 Task: Search one way flight ticket for 4 adults, 2 children, 2 infants in seat and 1 infant on lap in premium economy from Yuma: Yuma International Airport/mcas Yuma to Fort Wayne: Fort Wayne International Airport on 5-4-2023. Choice of flights is Westjet. Number of bags: 2 checked bags. Price is upto 94000. Outbound departure time preference is 18:15.
Action: Mouse moved to (341, 288)
Screenshot: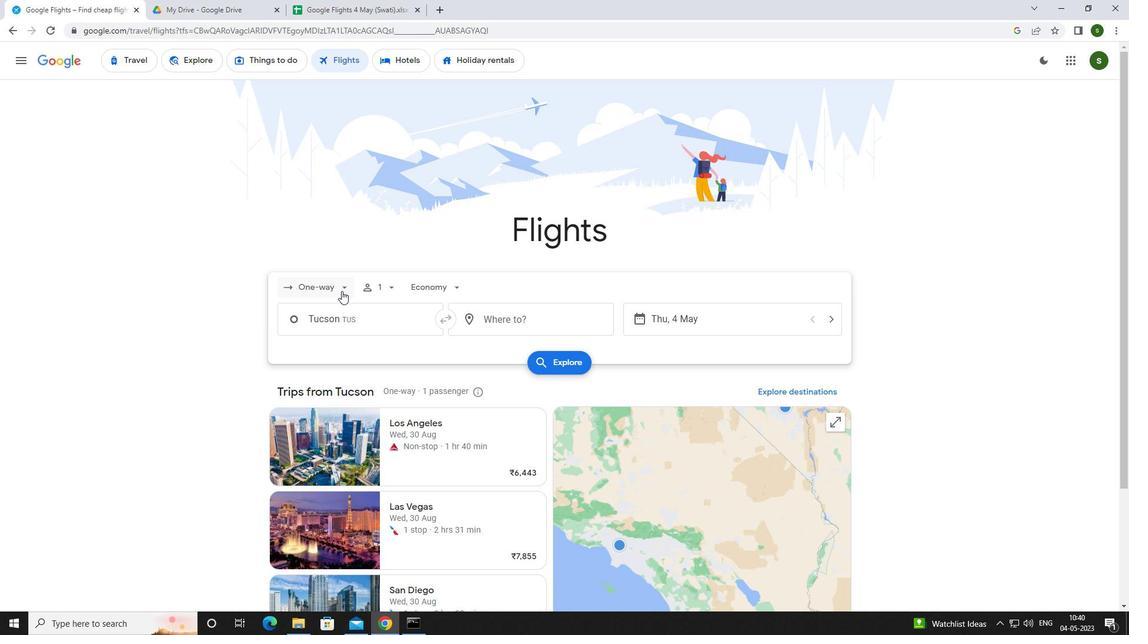 
Action: Mouse pressed left at (341, 288)
Screenshot: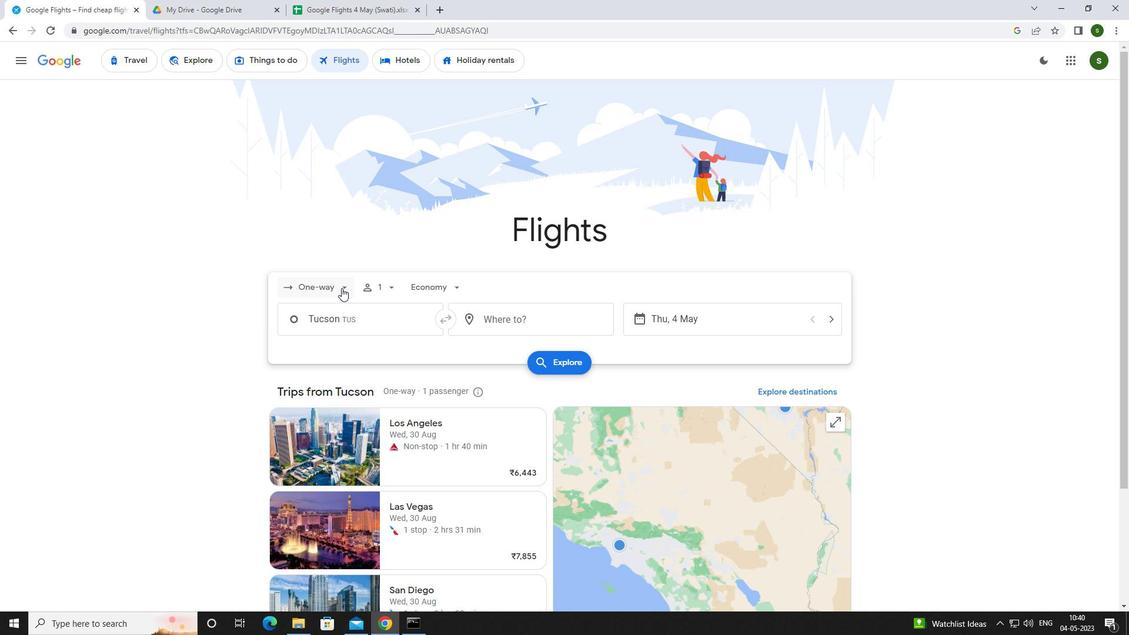 
Action: Mouse moved to (328, 335)
Screenshot: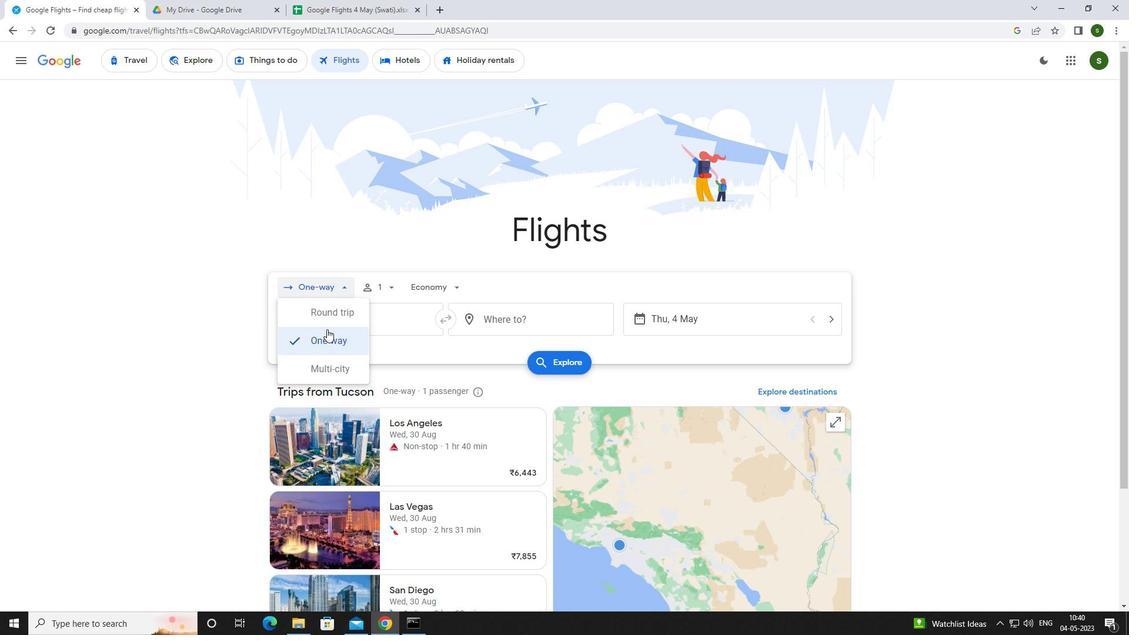 
Action: Mouse pressed left at (328, 335)
Screenshot: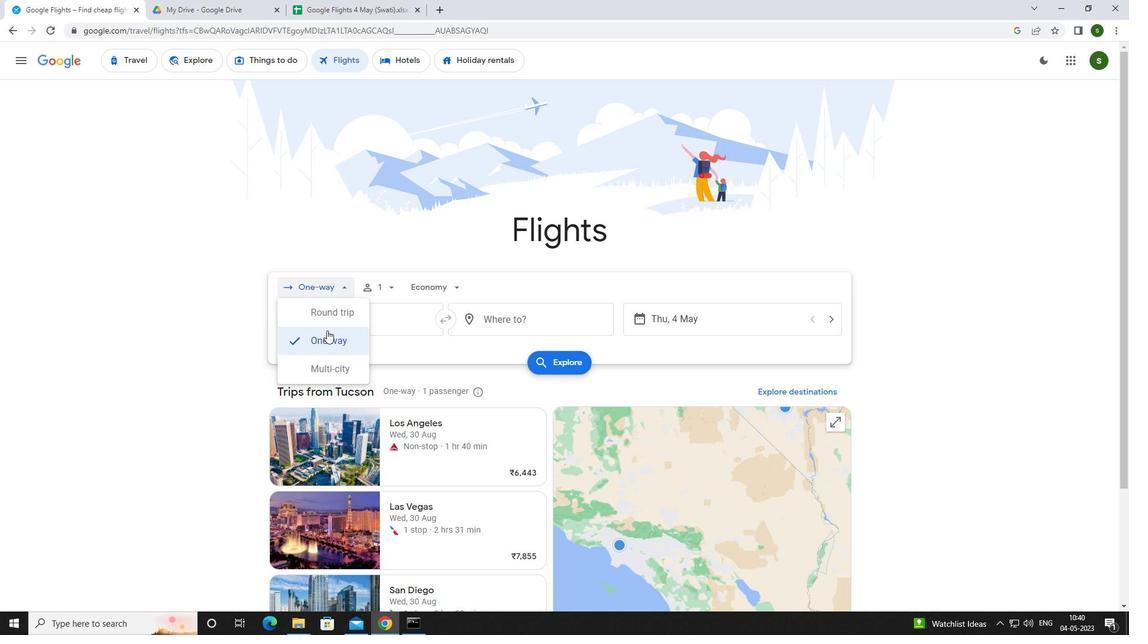 
Action: Mouse moved to (384, 286)
Screenshot: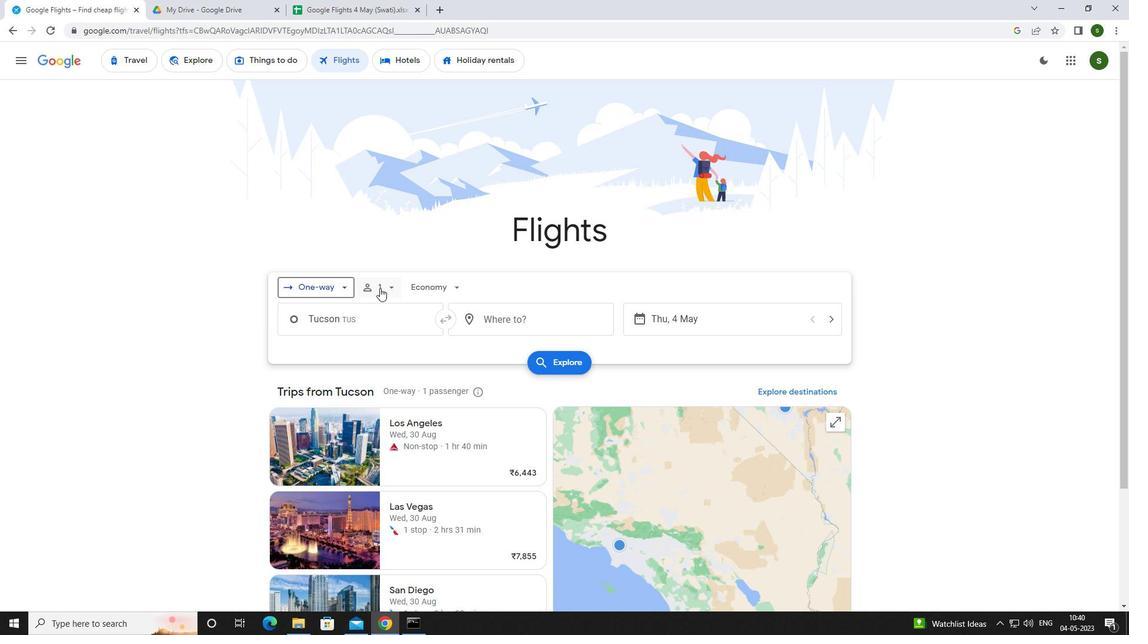 
Action: Mouse pressed left at (384, 286)
Screenshot: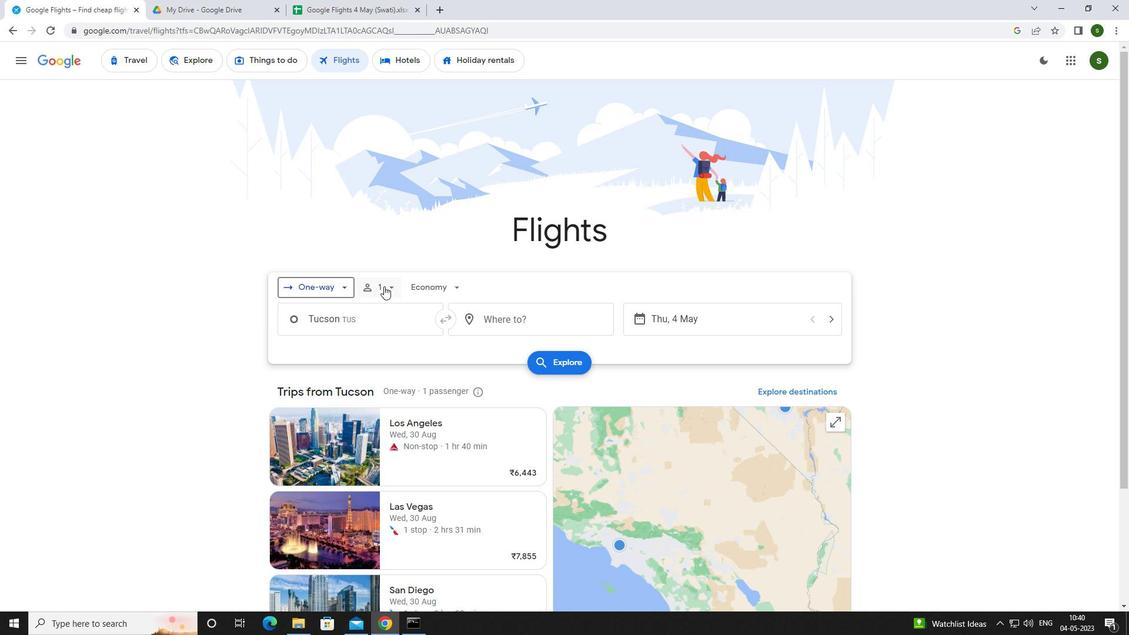 
Action: Mouse moved to (481, 321)
Screenshot: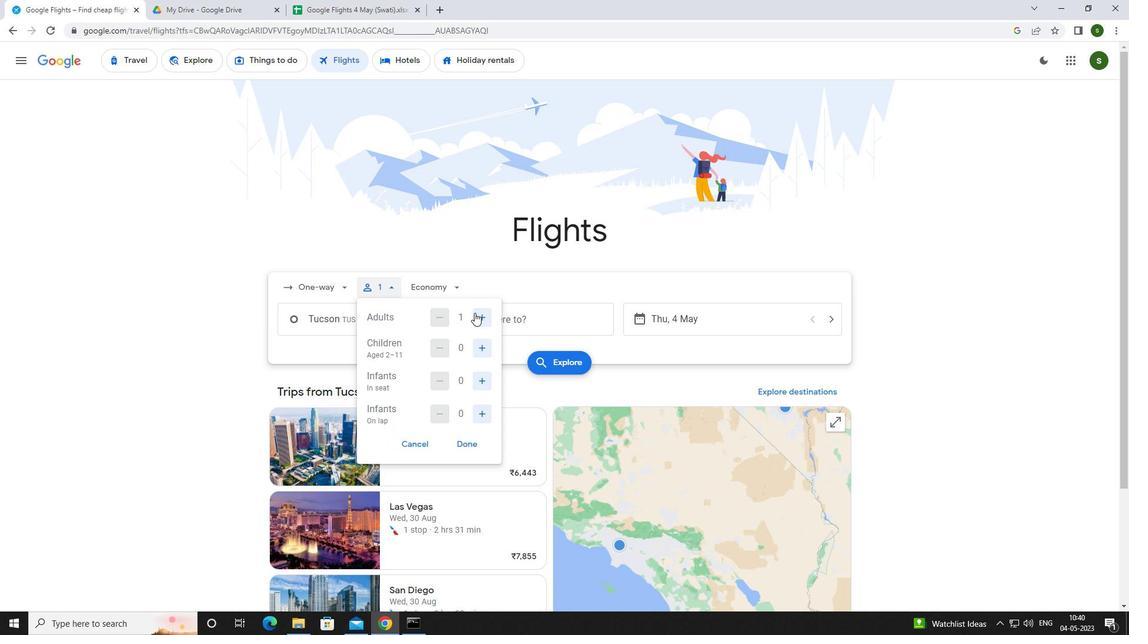 
Action: Mouse pressed left at (481, 321)
Screenshot: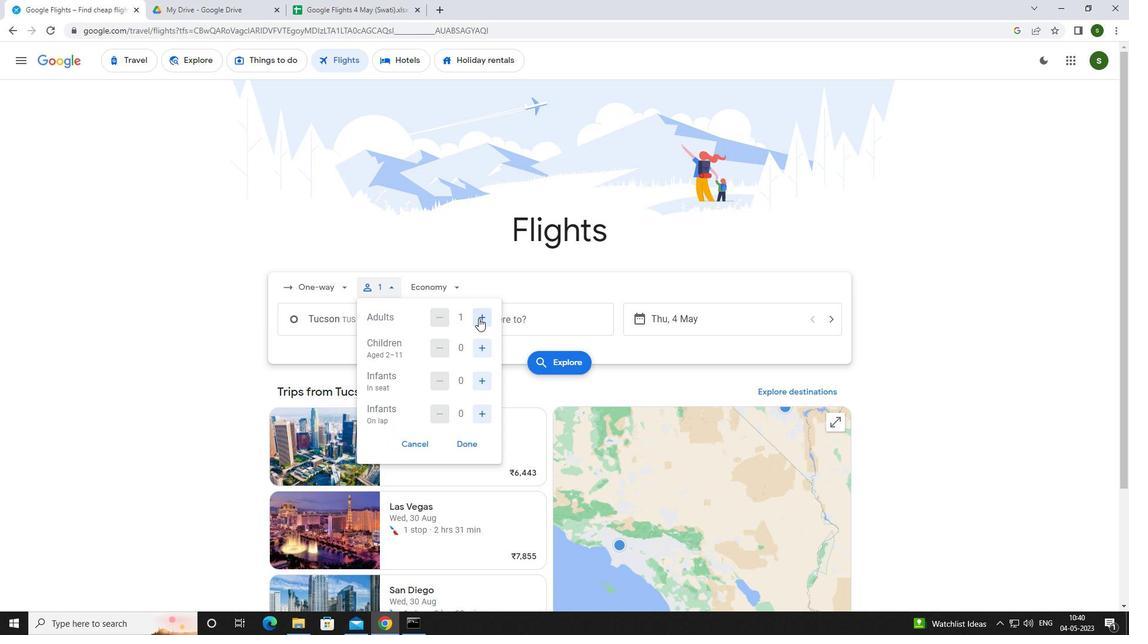 
Action: Mouse pressed left at (481, 321)
Screenshot: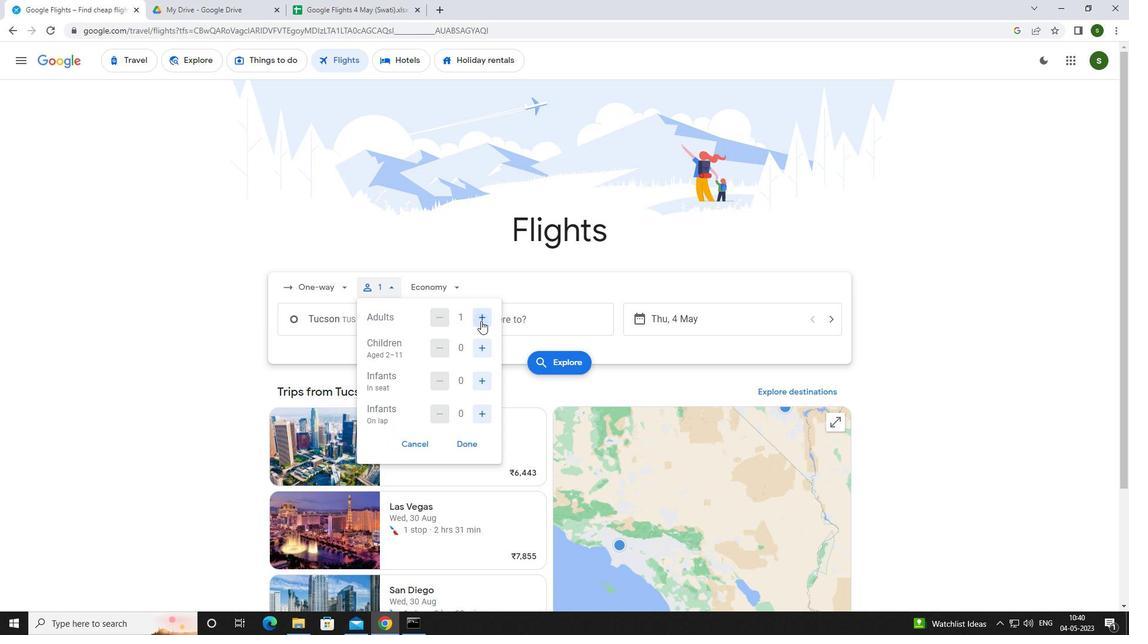 
Action: Mouse pressed left at (481, 321)
Screenshot: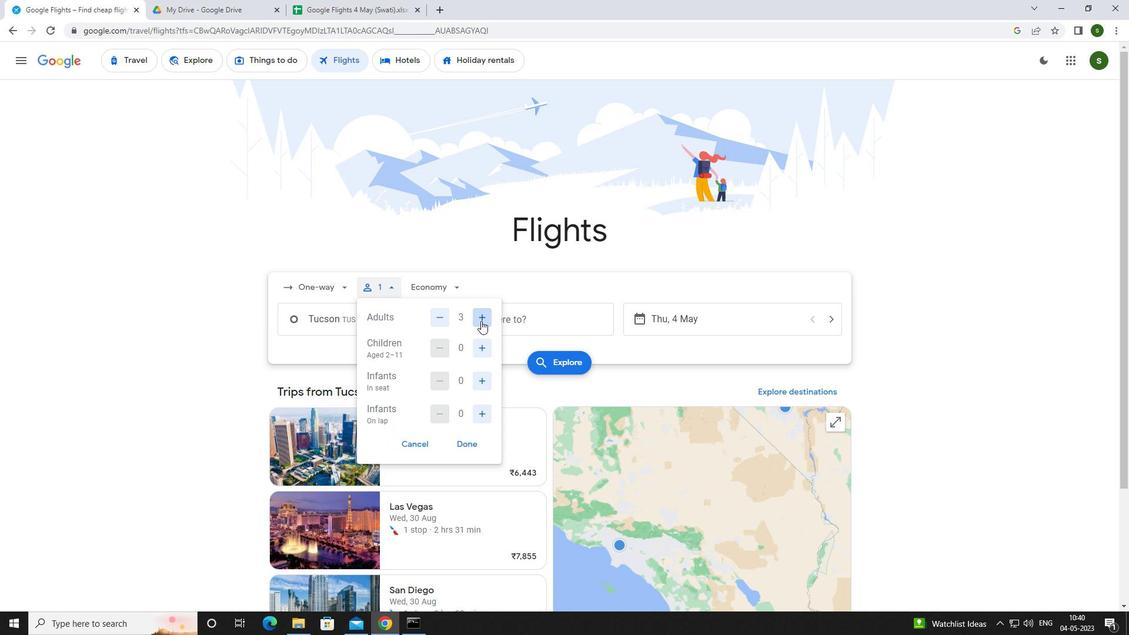 
Action: Mouse moved to (481, 338)
Screenshot: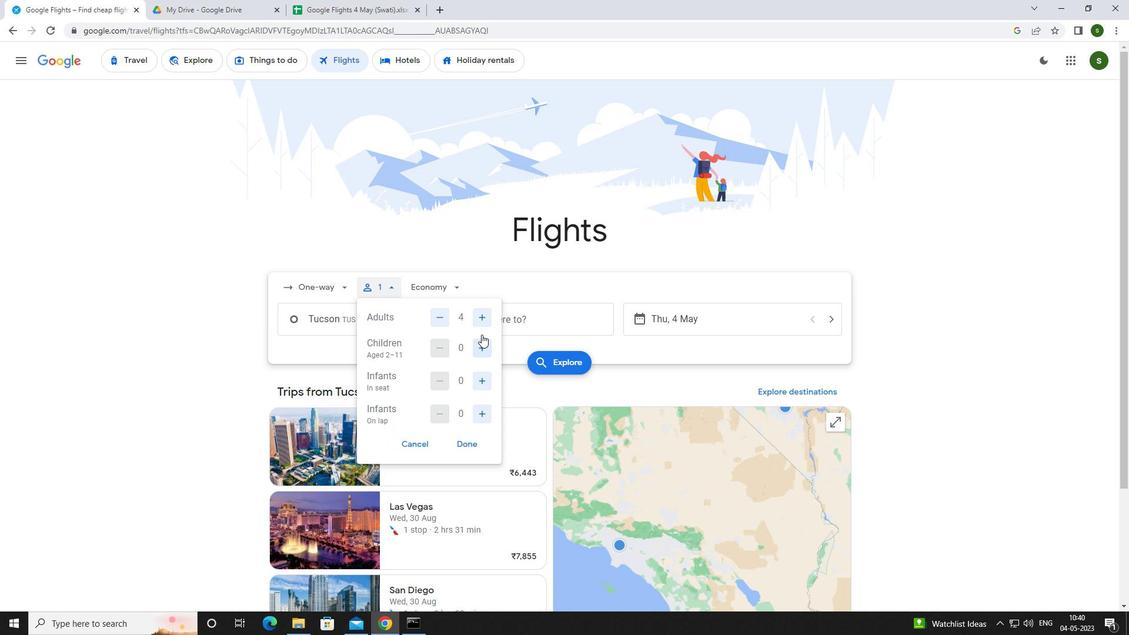 
Action: Mouse pressed left at (481, 338)
Screenshot: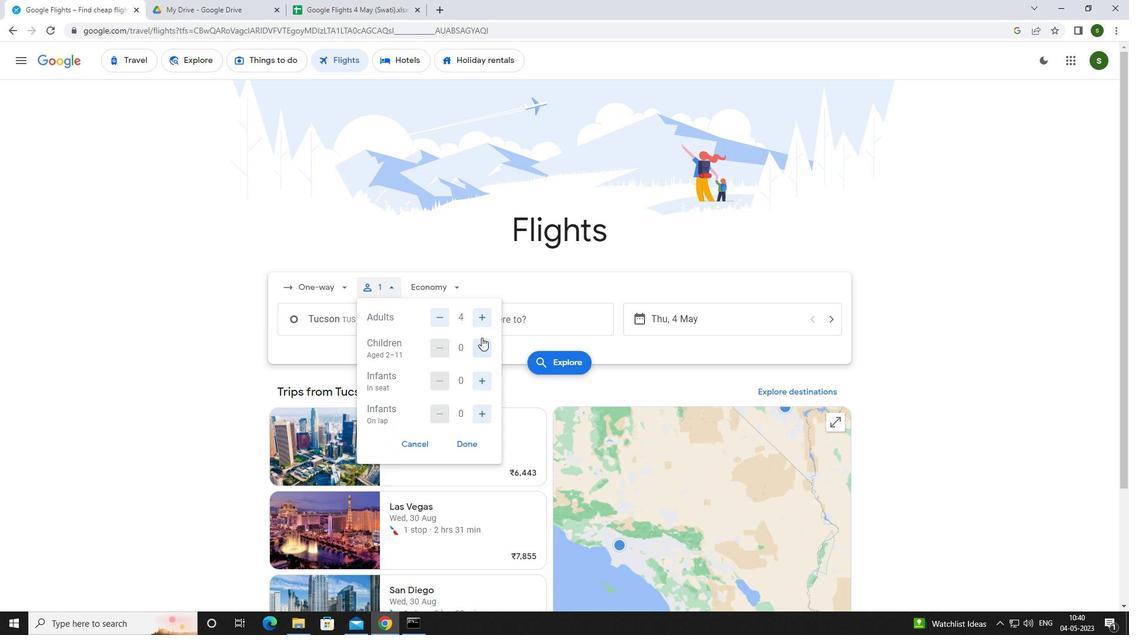 
Action: Mouse pressed left at (481, 338)
Screenshot: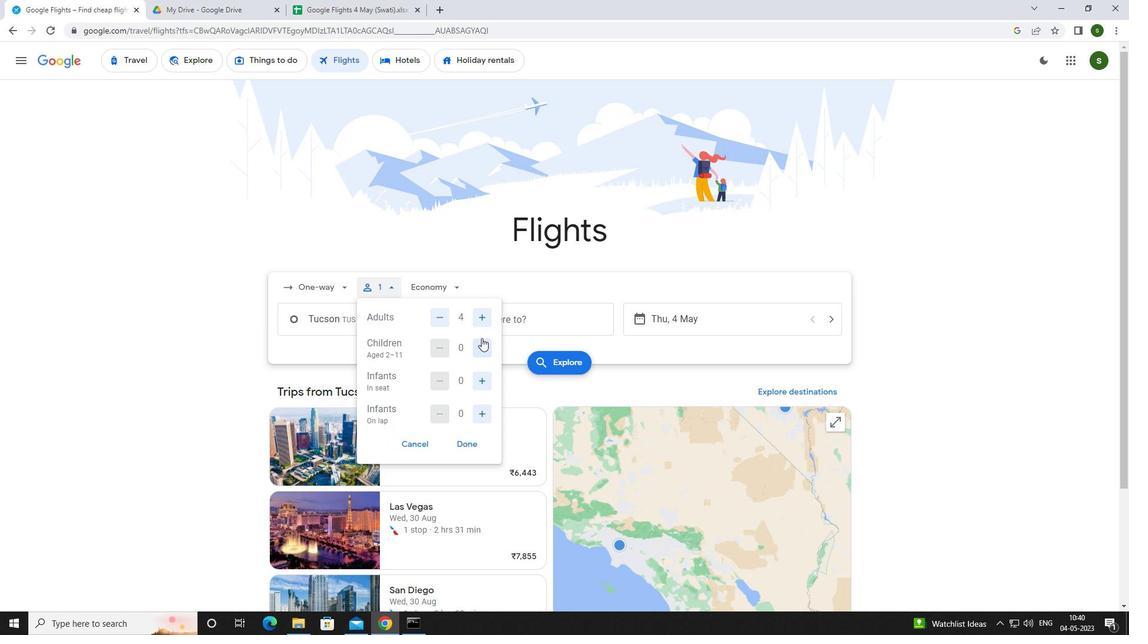 
Action: Mouse moved to (483, 379)
Screenshot: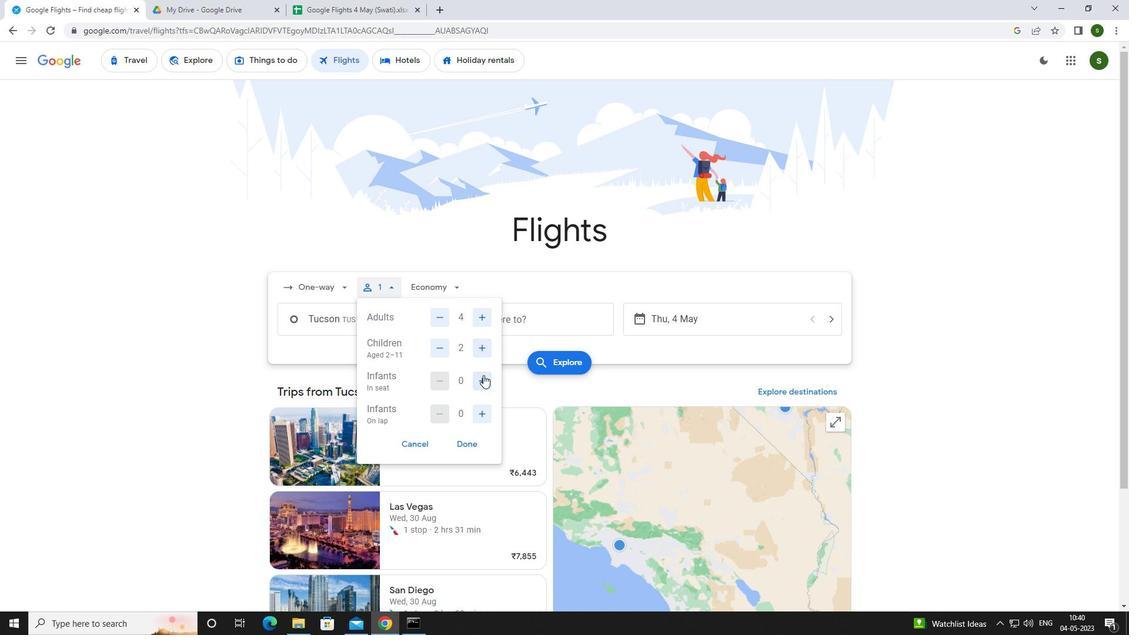 
Action: Mouse pressed left at (483, 379)
Screenshot: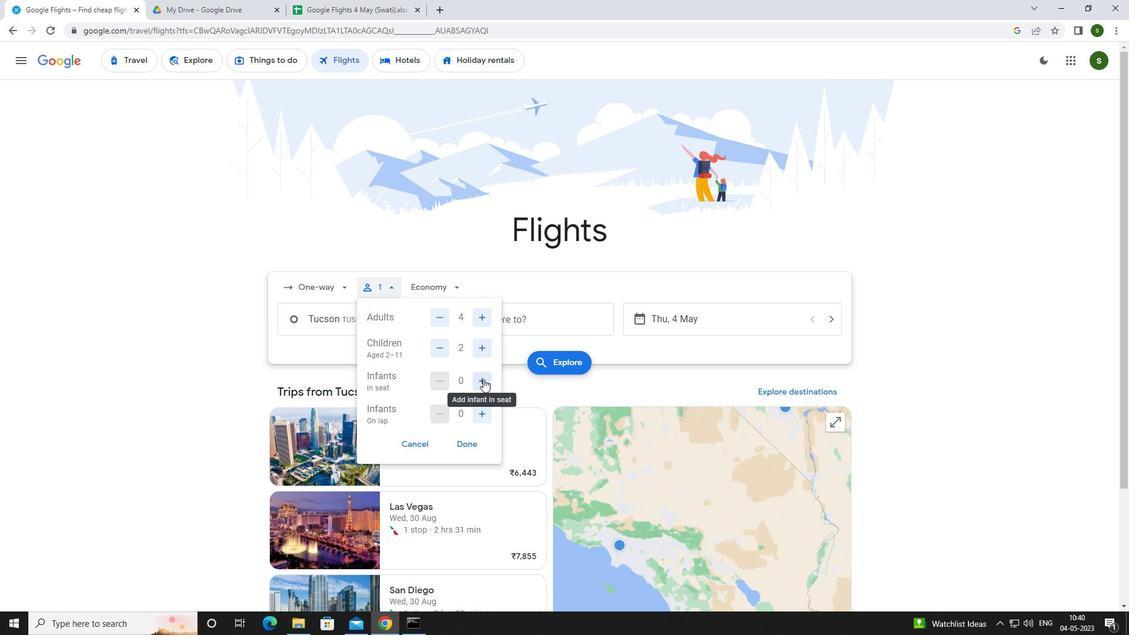 
Action: Mouse pressed left at (483, 379)
Screenshot: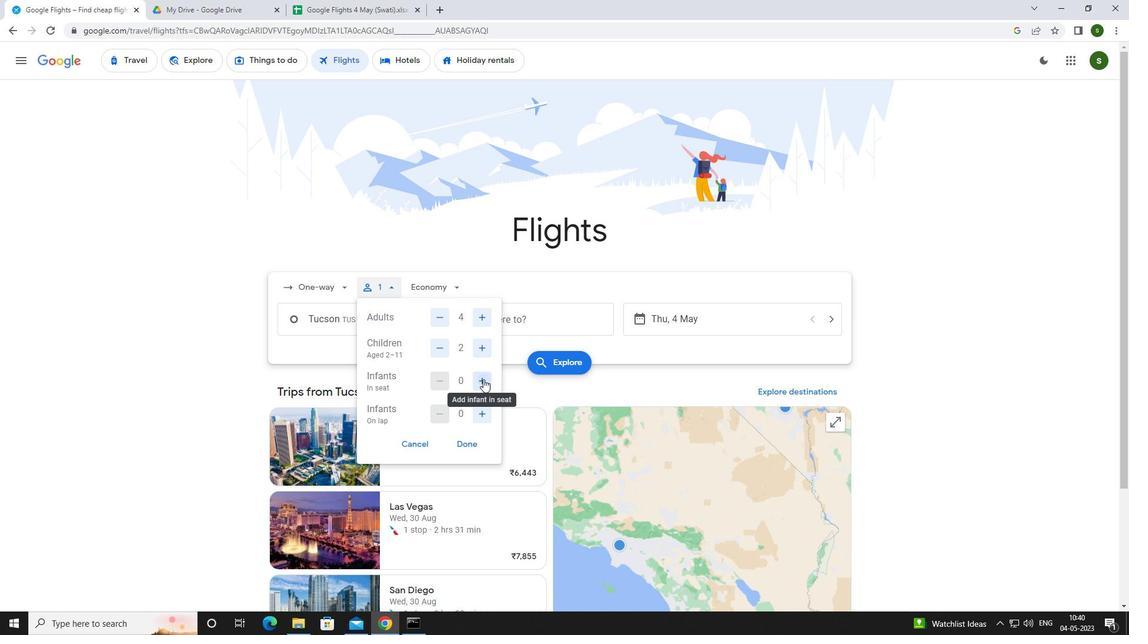 
Action: Mouse moved to (483, 420)
Screenshot: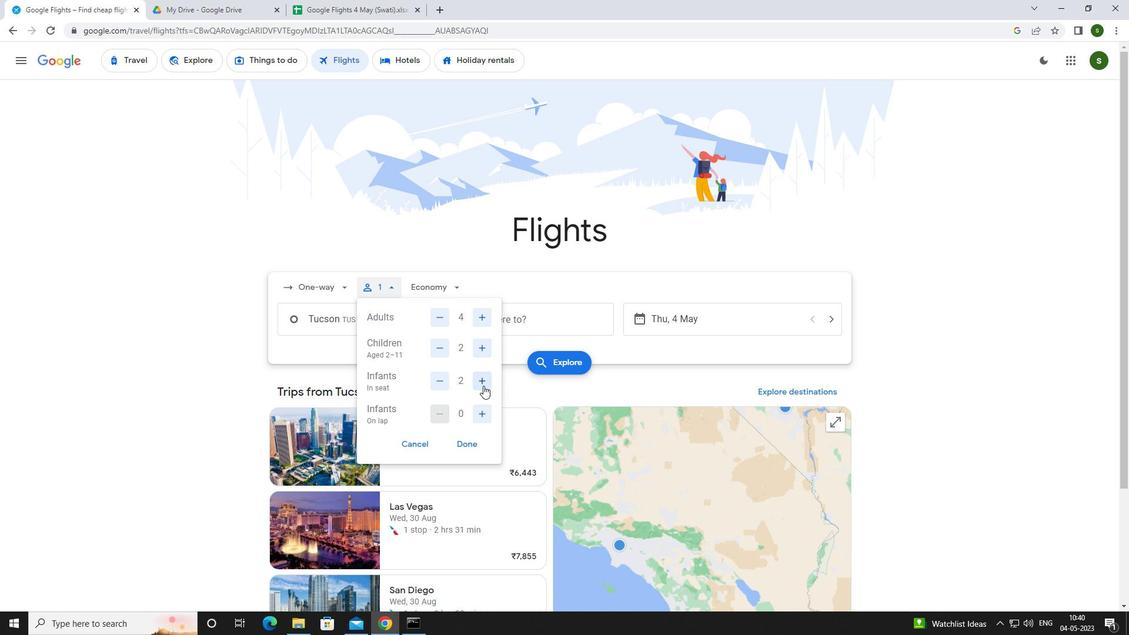 
Action: Mouse pressed left at (483, 420)
Screenshot: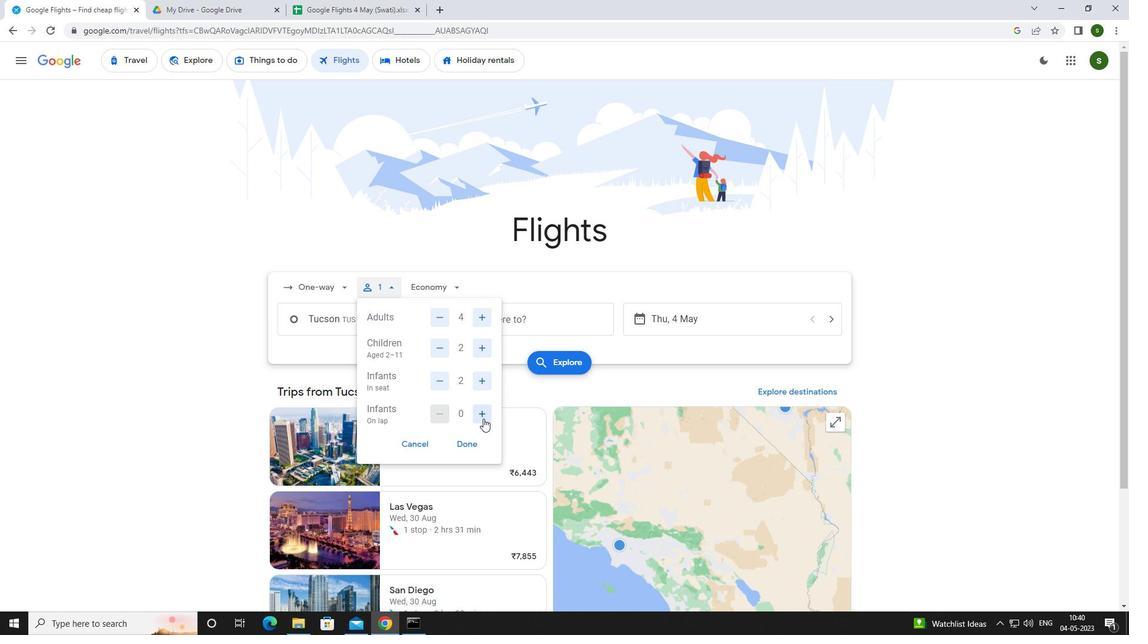 
Action: Mouse moved to (442, 284)
Screenshot: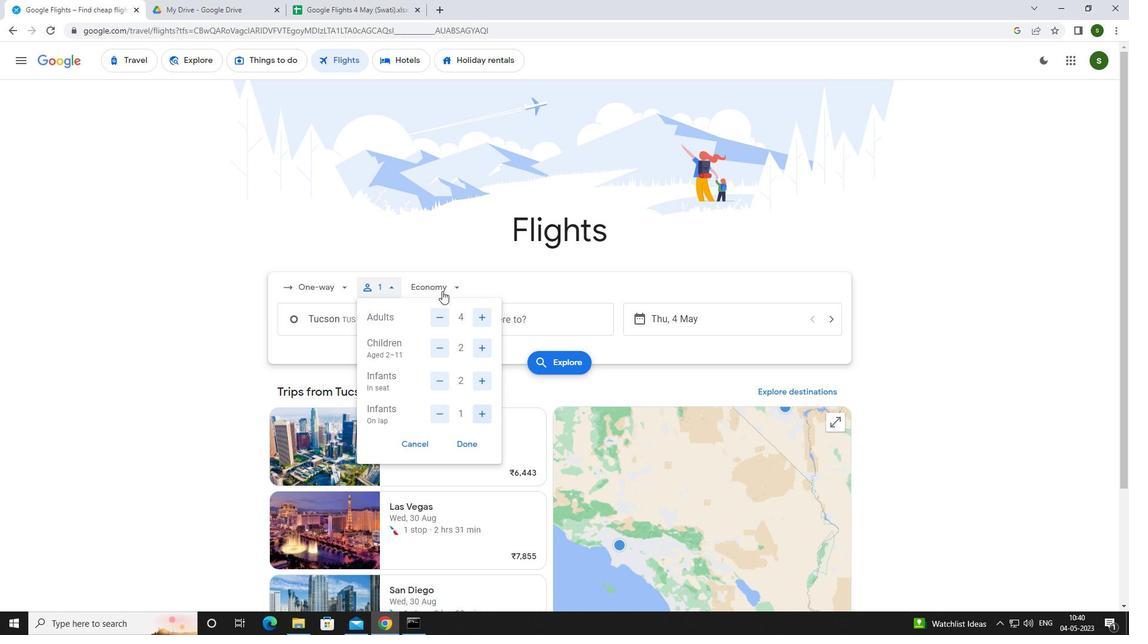 
Action: Mouse pressed left at (442, 284)
Screenshot: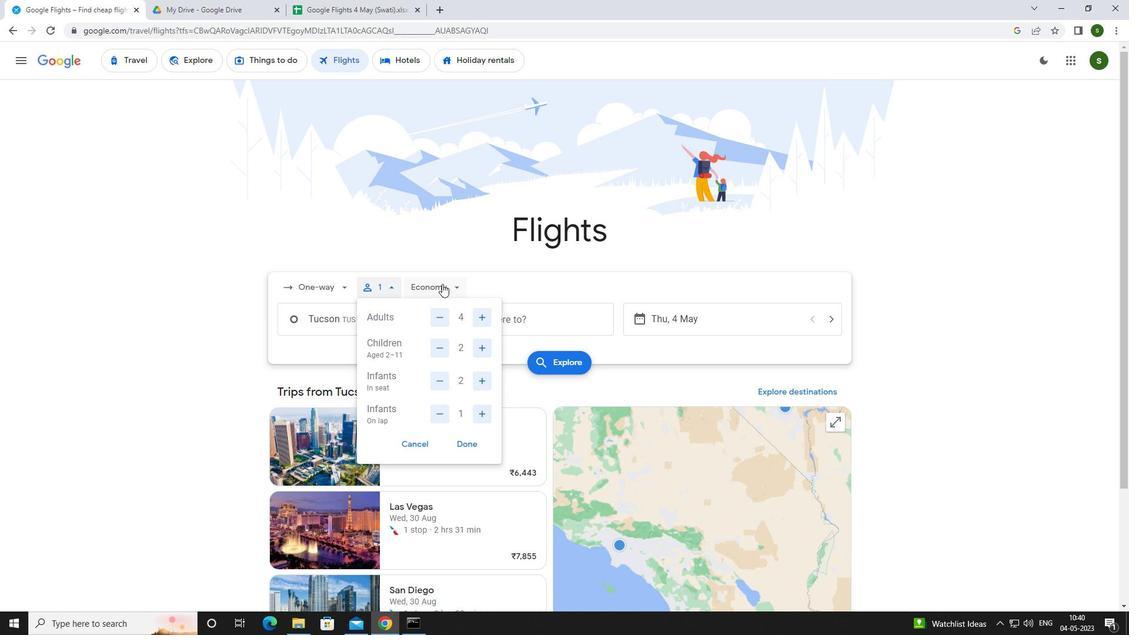 
Action: Mouse moved to (457, 336)
Screenshot: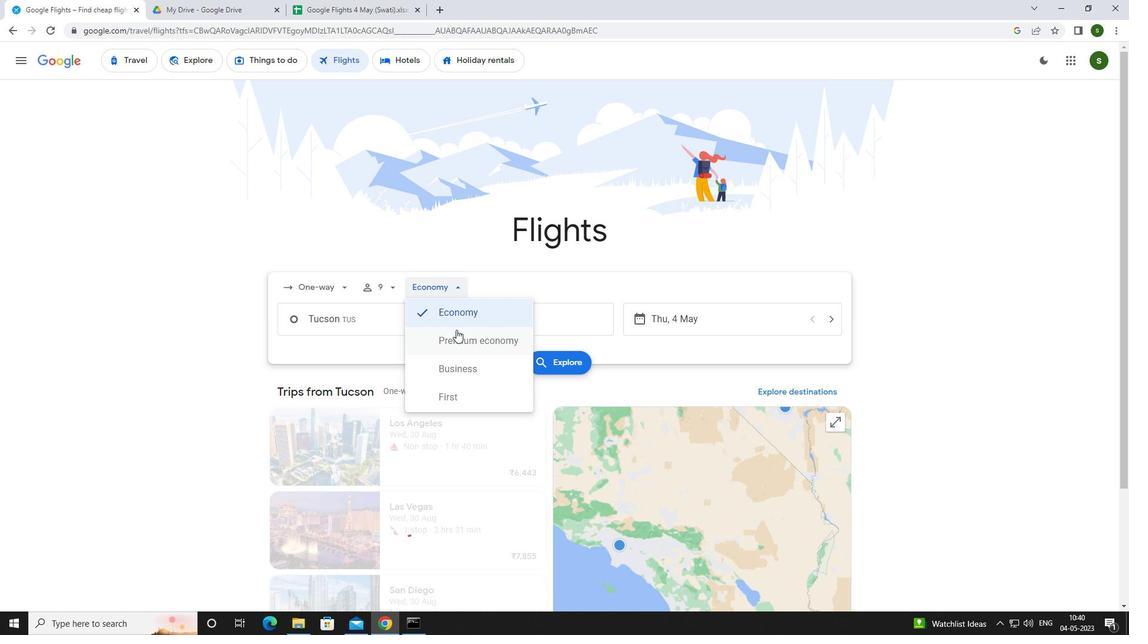 
Action: Mouse pressed left at (457, 336)
Screenshot: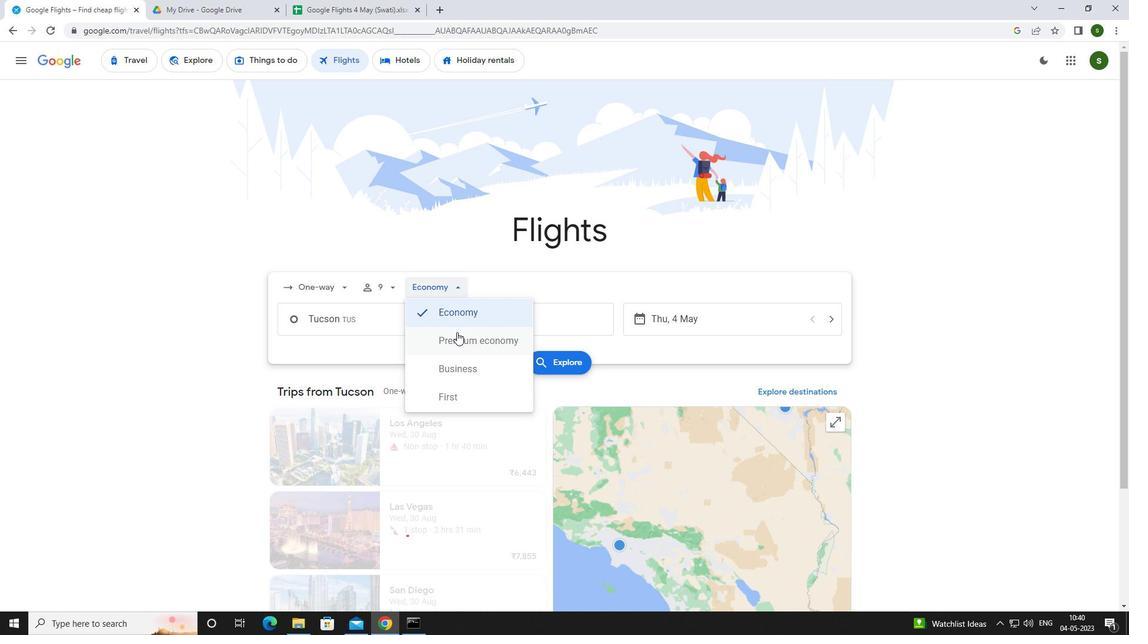 
Action: Mouse moved to (400, 310)
Screenshot: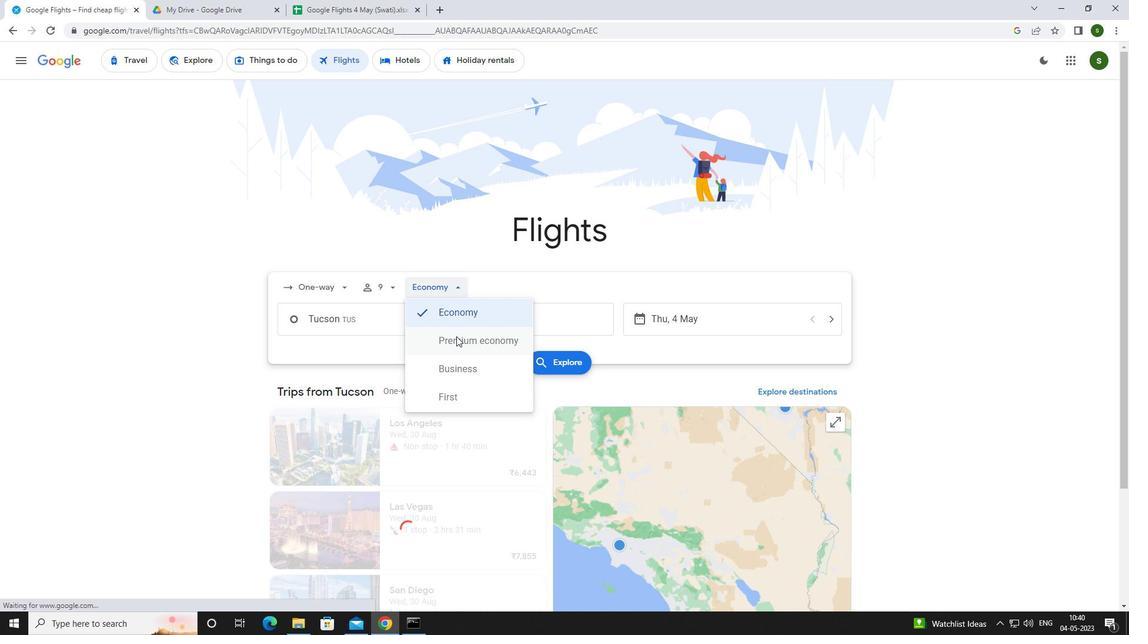 
Action: Mouse pressed left at (400, 310)
Screenshot: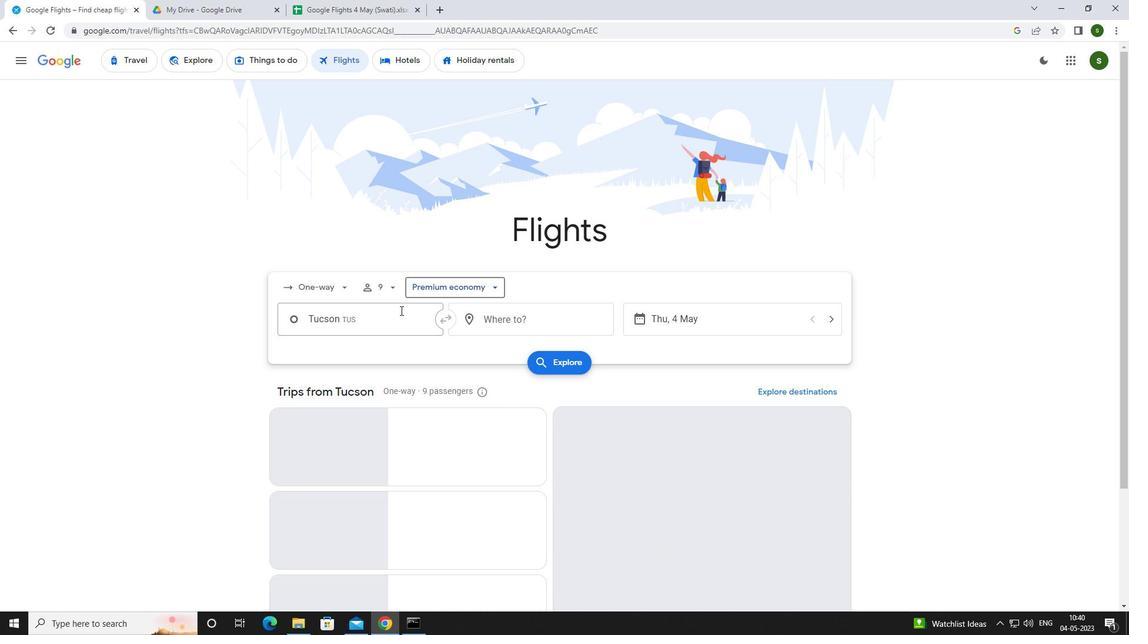 
Action: Key pressed <Key.caps_lock>y<Key.caps_lock>uma<Key.space>
Screenshot: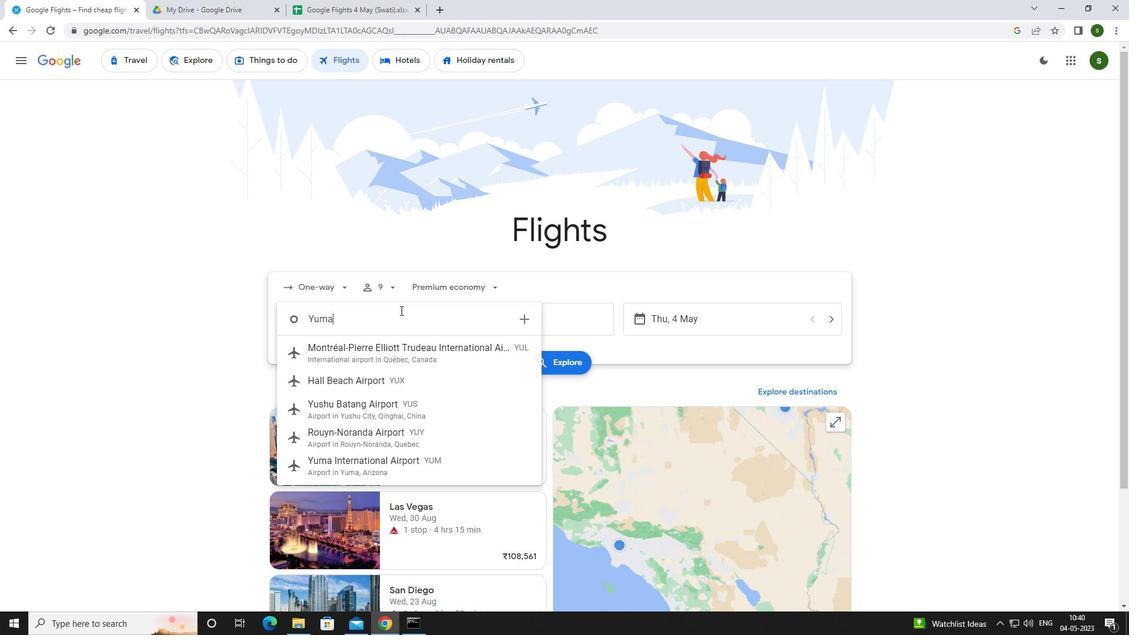 
Action: Mouse moved to (398, 379)
Screenshot: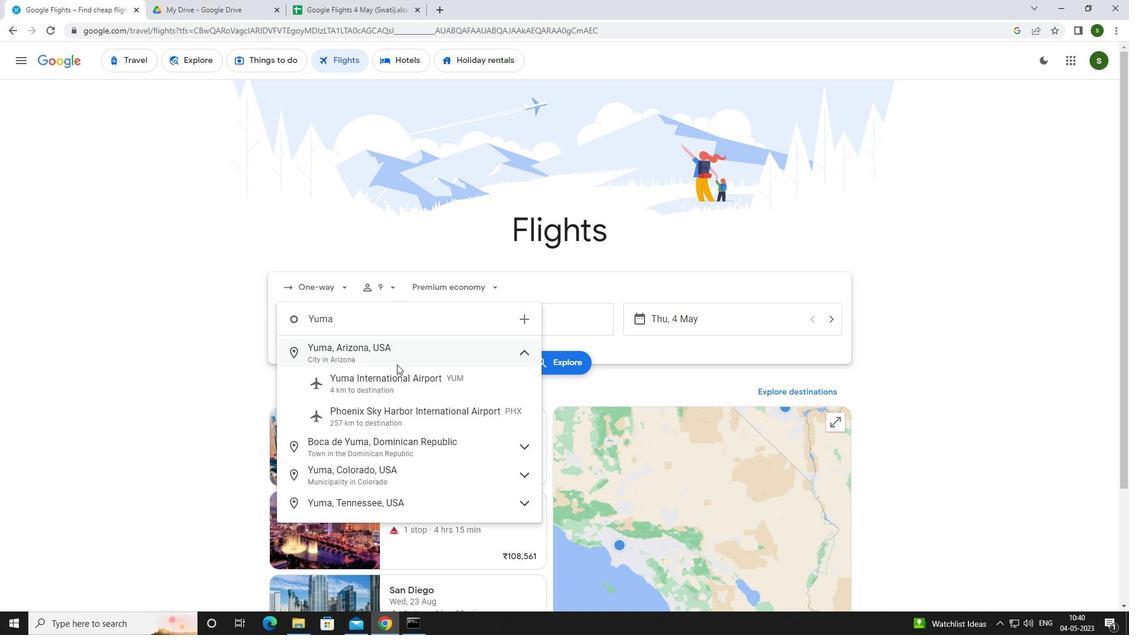 
Action: Mouse pressed left at (398, 379)
Screenshot: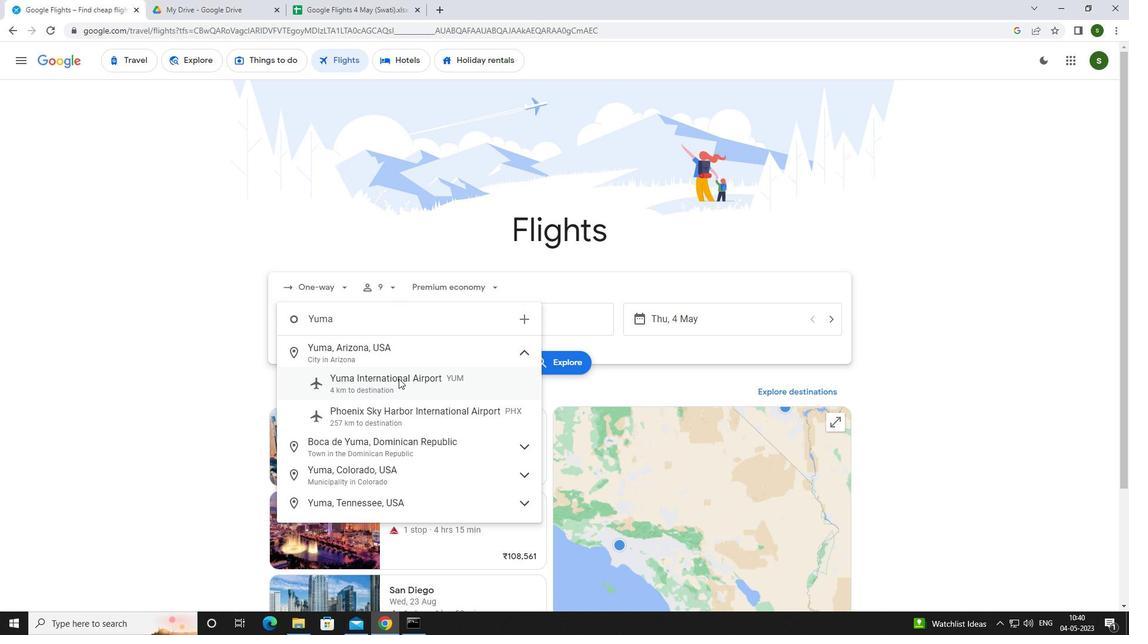 
Action: Mouse moved to (531, 315)
Screenshot: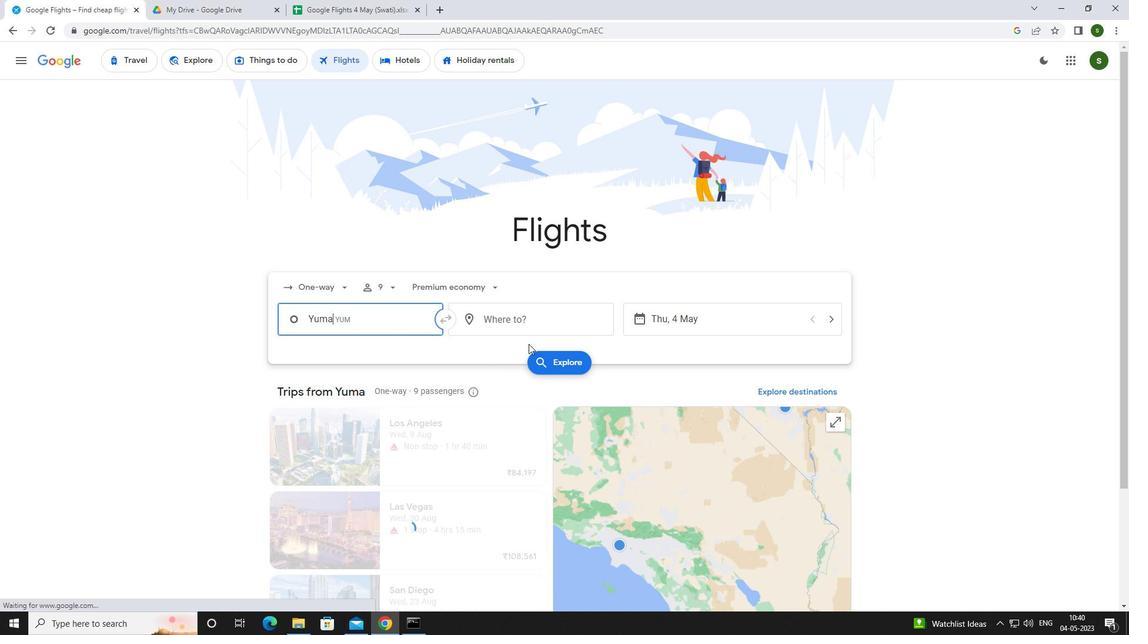 
Action: Mouse pressed left at (531, 315)
Screenshot: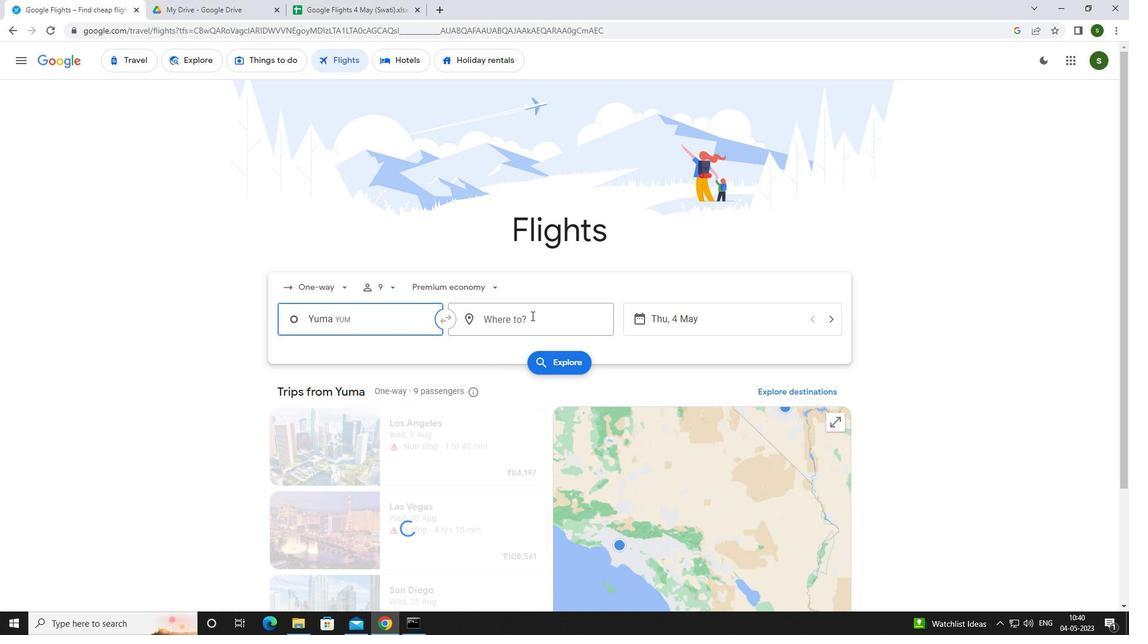 
Action: Mouse moved to (445, 334)
Screenshot: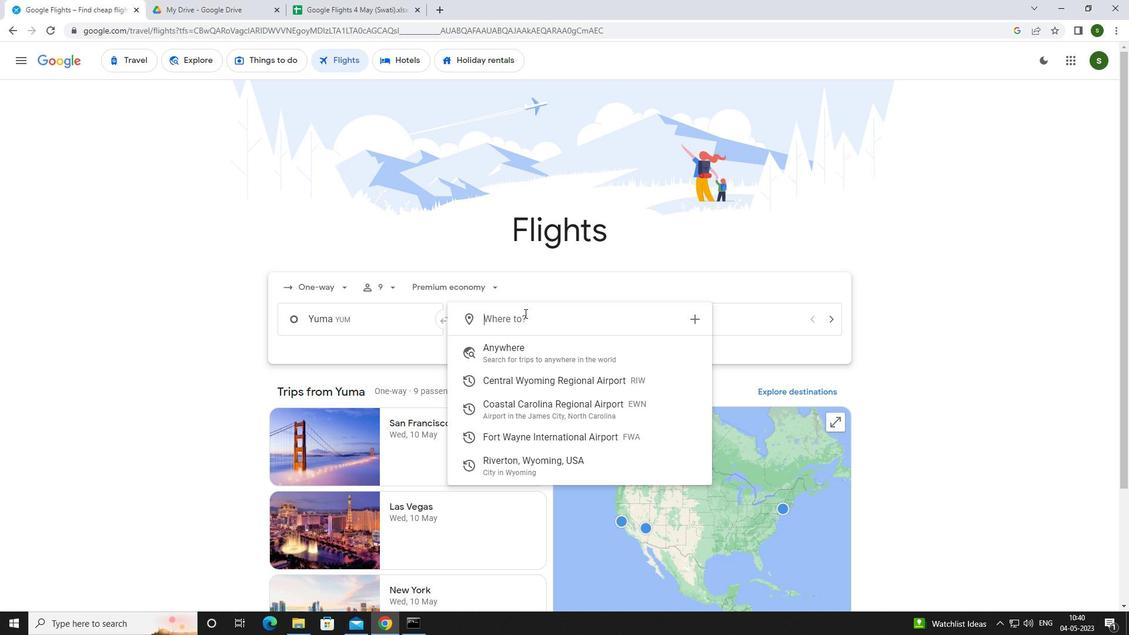 
Action: Key pressed <Key.caps_lock>f<Key.caps_lock>ort<Key.space><Key.caps_lock>w<Key.caps_lock>a
Screenshot: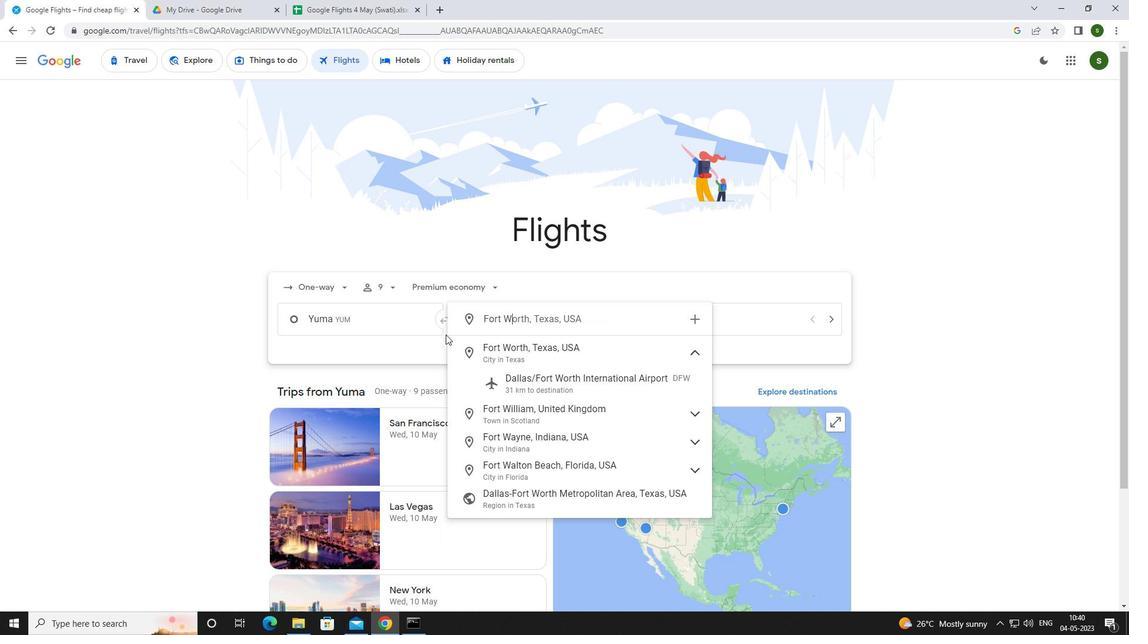 
Action: Mouse moved to (561, 380)
Screenshot: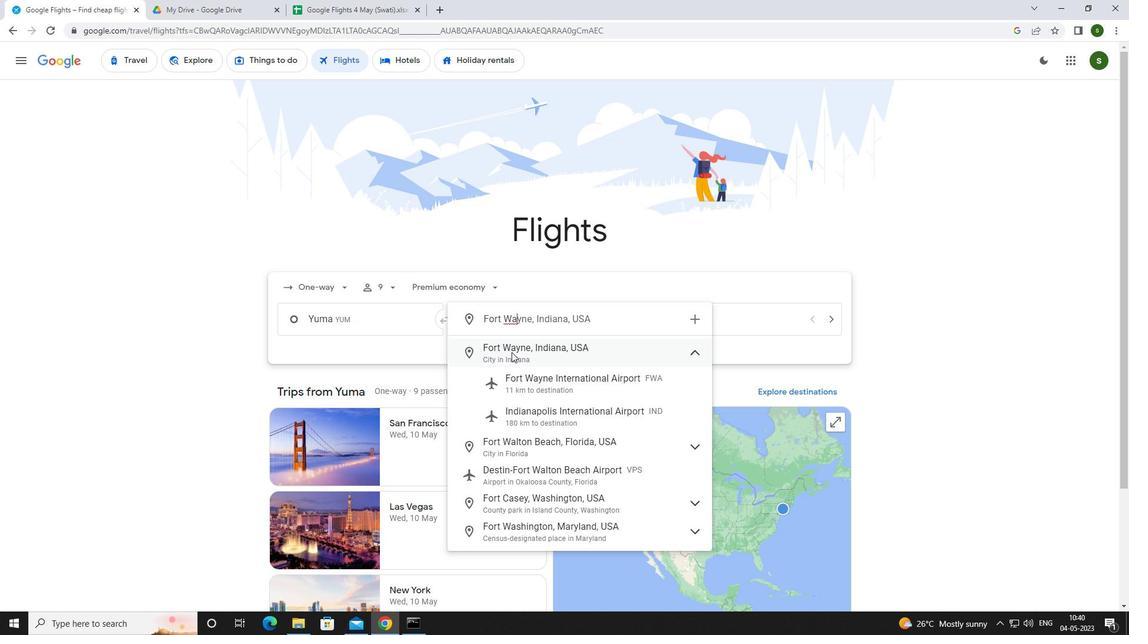 
Action: Mouse pressed left at (561, 380)
Screenshot: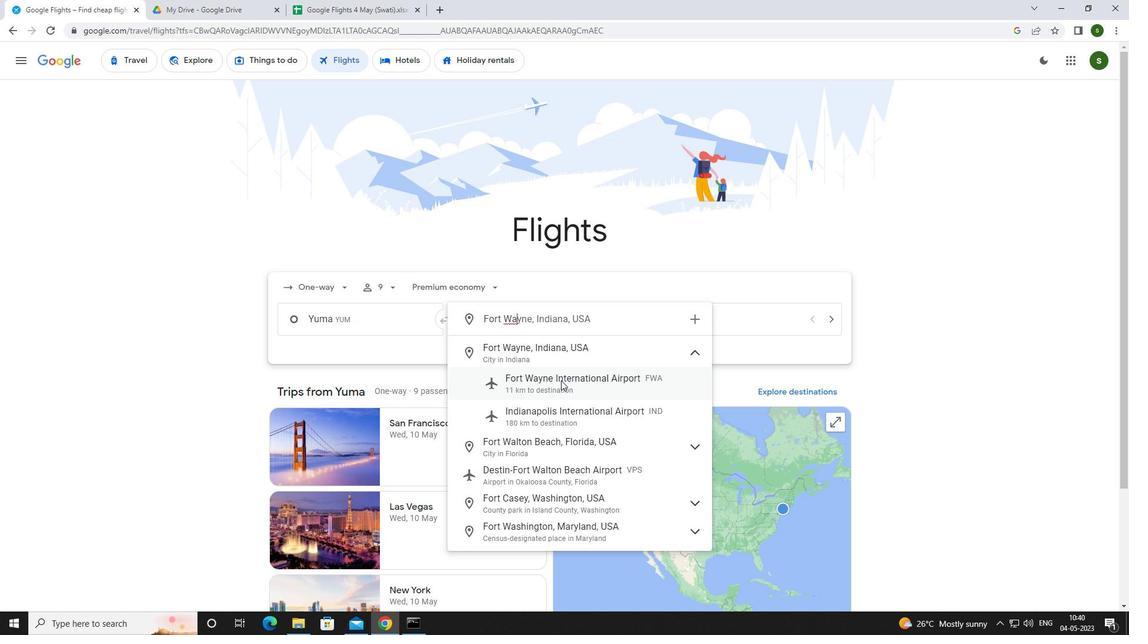 
Action: Mouse moved to (721, 308)
Screenshot: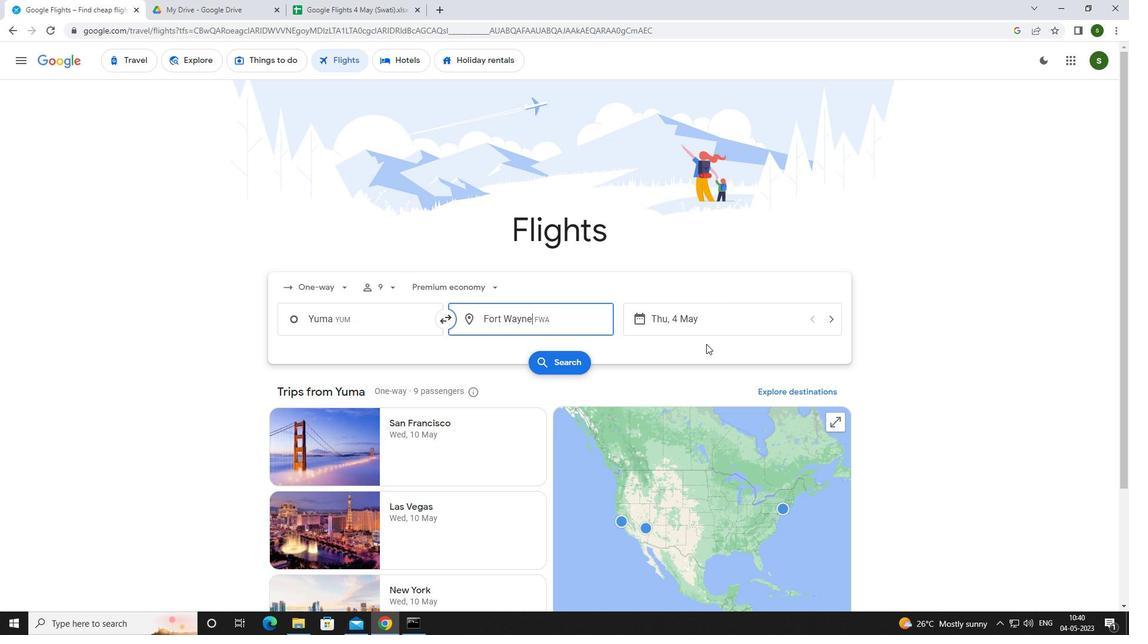 
Action: Mouse pressed left at (721, 308)
Screenshot: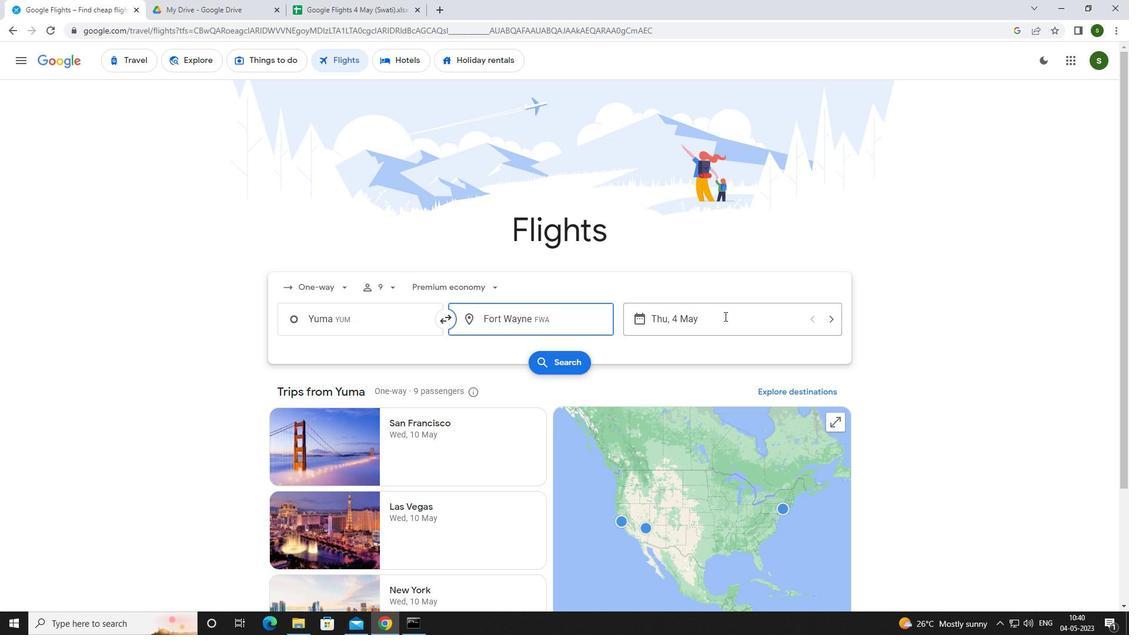 
Action: Mouse moved to (542, 403)
Screenshot: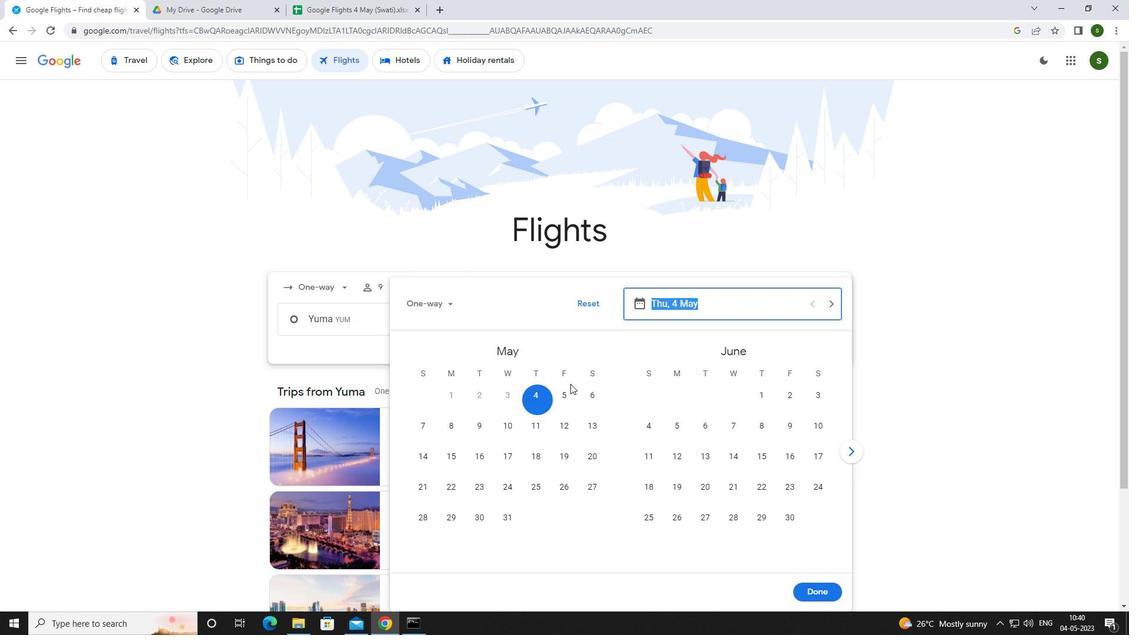 
Action: Mouse pressed left at (542, 403)
Screenshot: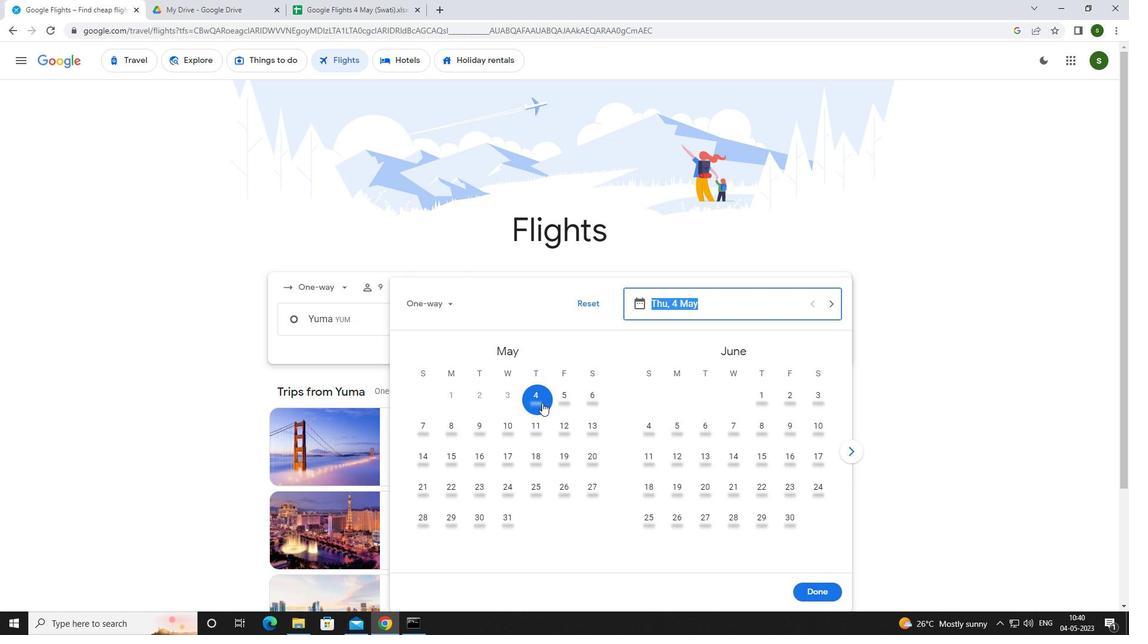 
Action: Mouse moved to (814, 593)
Screenshot: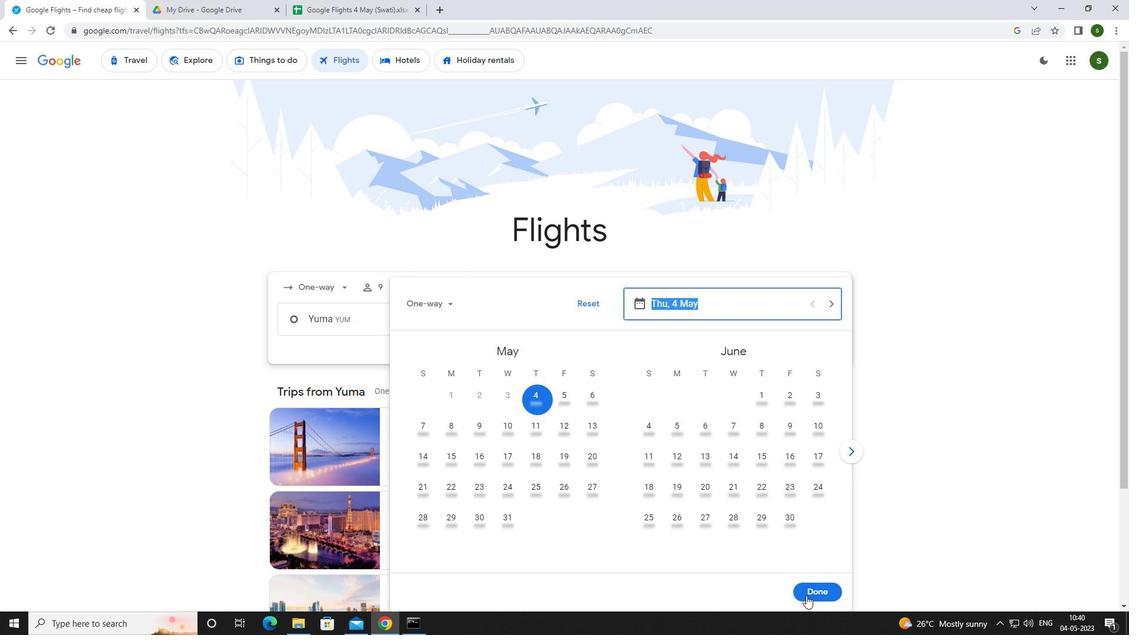 
Action: Mouse pressed left at (814, 593)
Screenshot: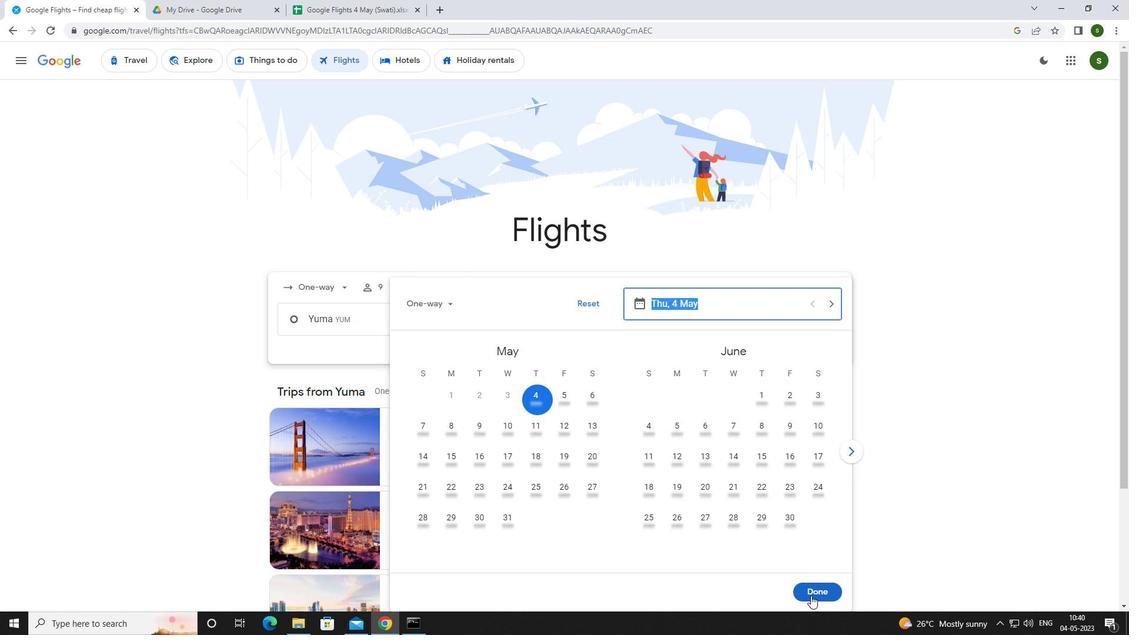 
Action: Mouse moved to (560, 367)
Screenshot: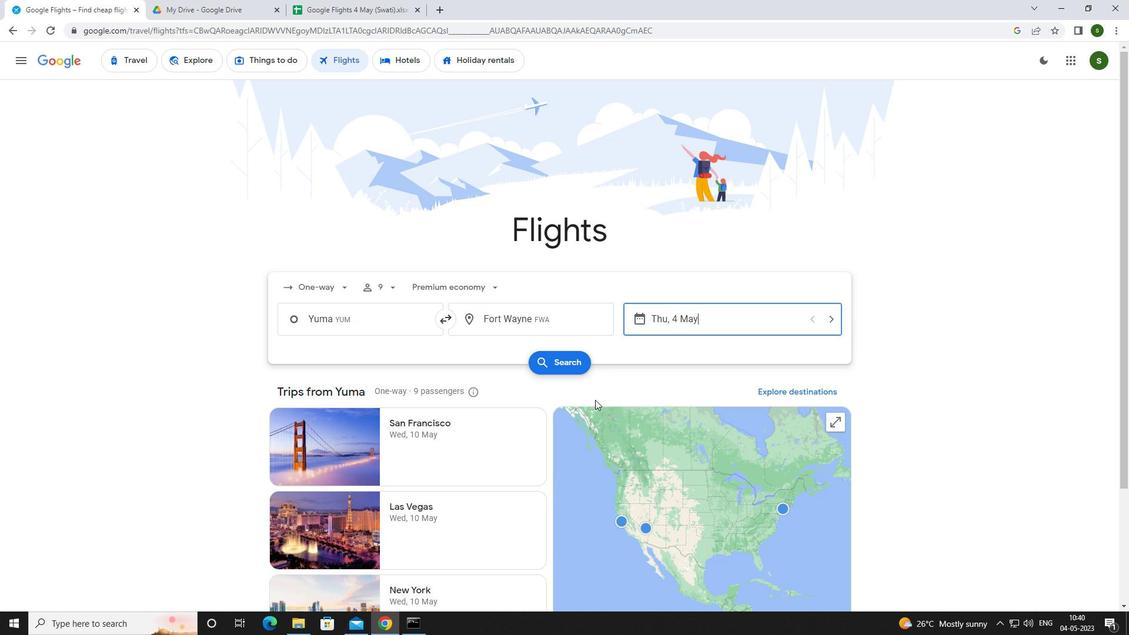 
Action: Mouse pressed left at (560, 367)
Screenshot: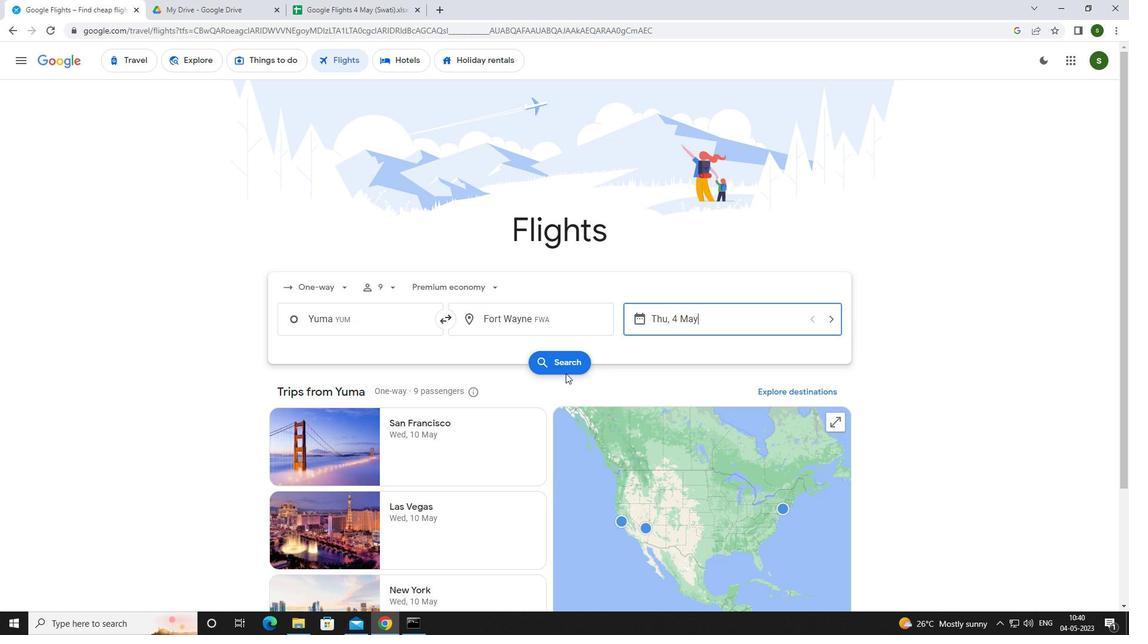 
Action: Mouse moved to (295, 170)
Screenshot: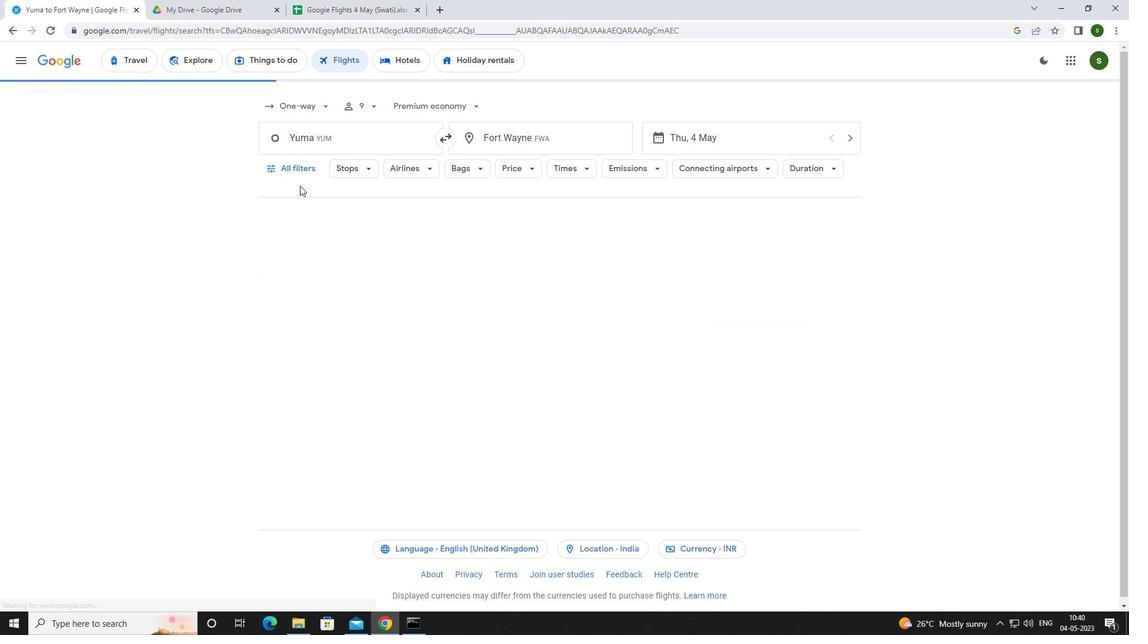 
Action: Mouse pressed left at (295, 170)
Screenshot: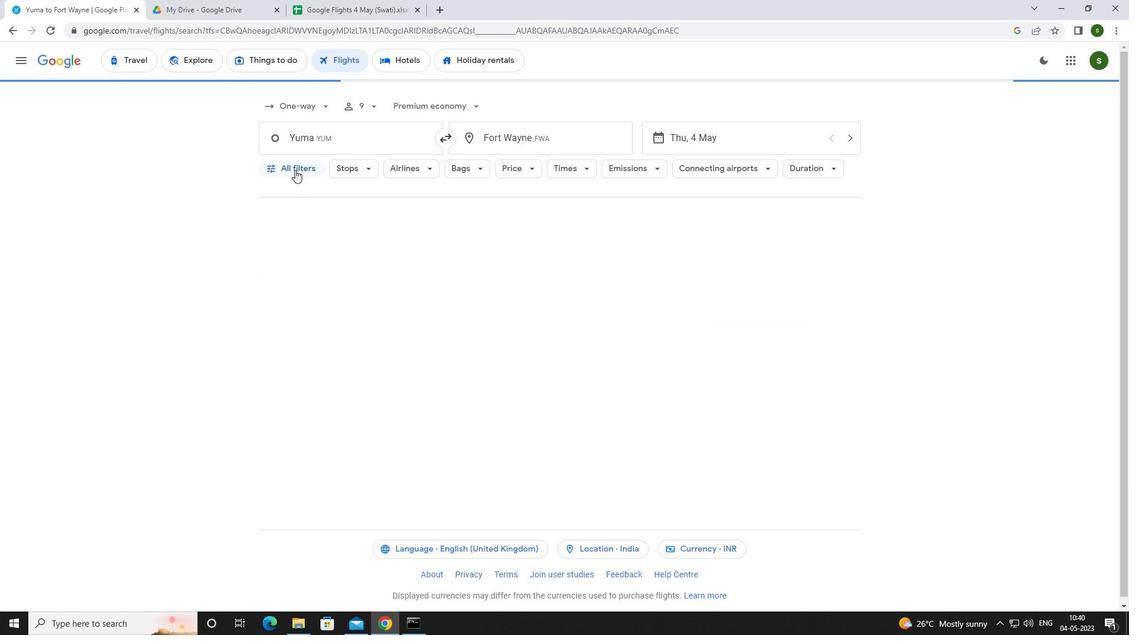 
Action: Mouse moved to (445, 422)
Screenshot: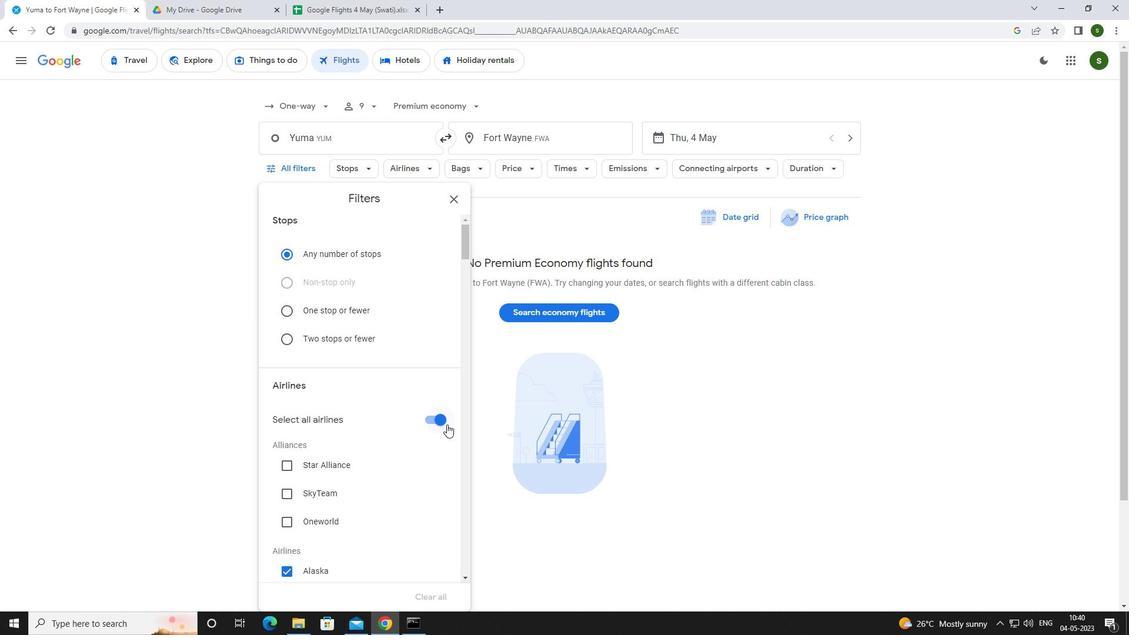 
Action: Mouse pressed left at (445, 422)
Screenshot: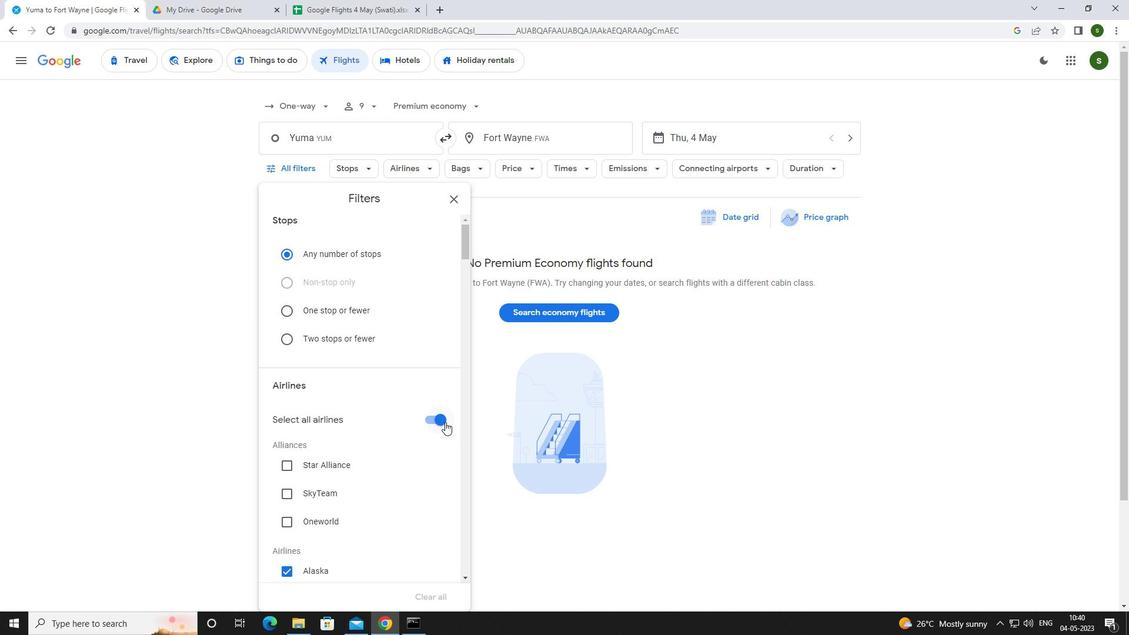 
Action: Mouse moved to (407, 373)
Screenshot: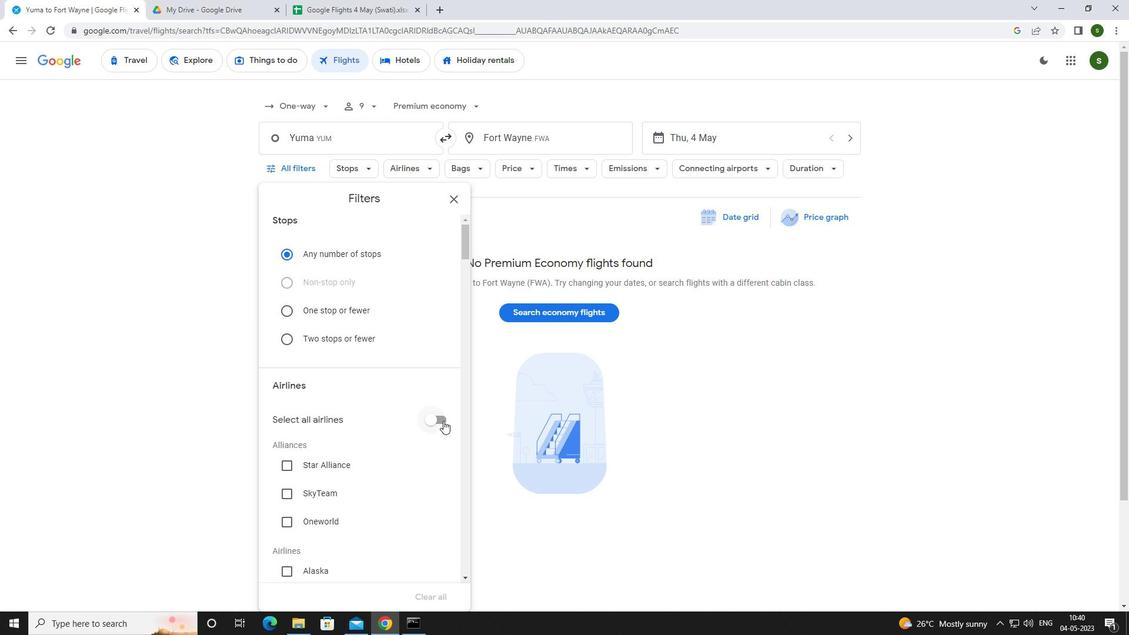 
Action: Mouse scrolled (407, 372) with delta (0, 0)
Screenshot: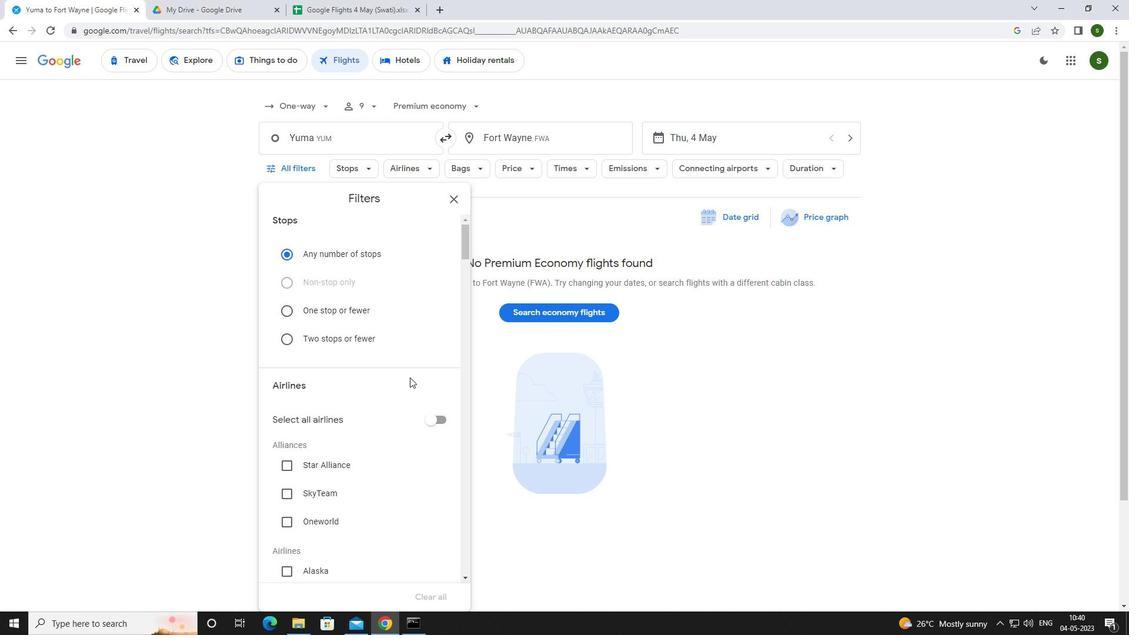 
Action: Mouse scrolled (407, 372) with delta (0, 0)
Screenshot: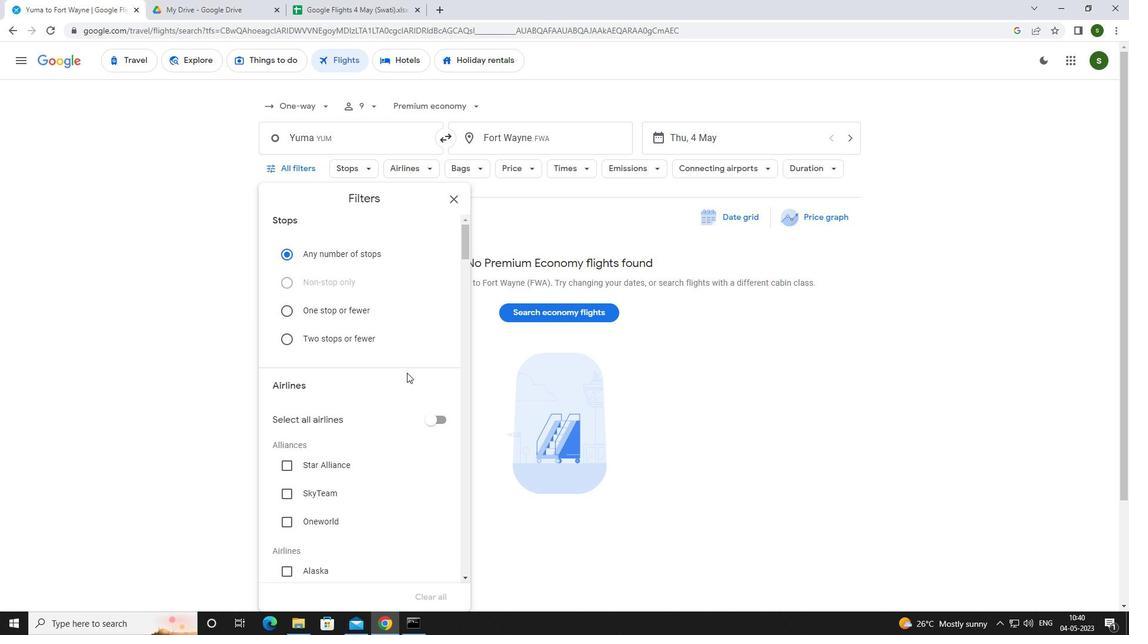 
Action: Mouse scrolled (407, 372) with delta (0, 0)
Screenshot: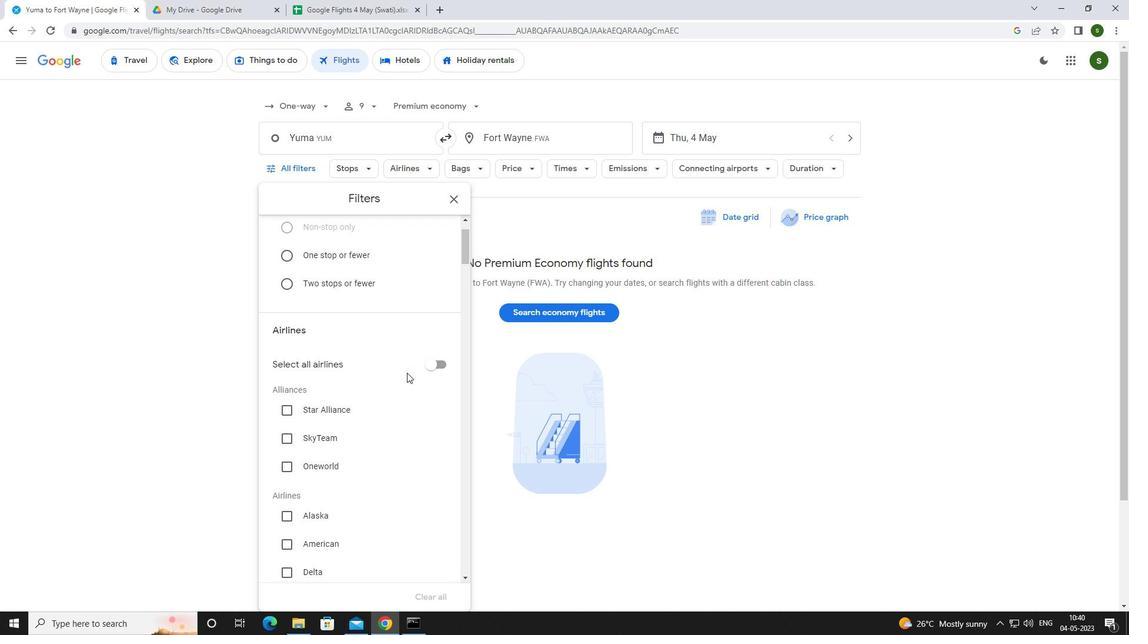 
Action: Mouse scrolled (407, 372) with delta (0, 0)
Screenshot: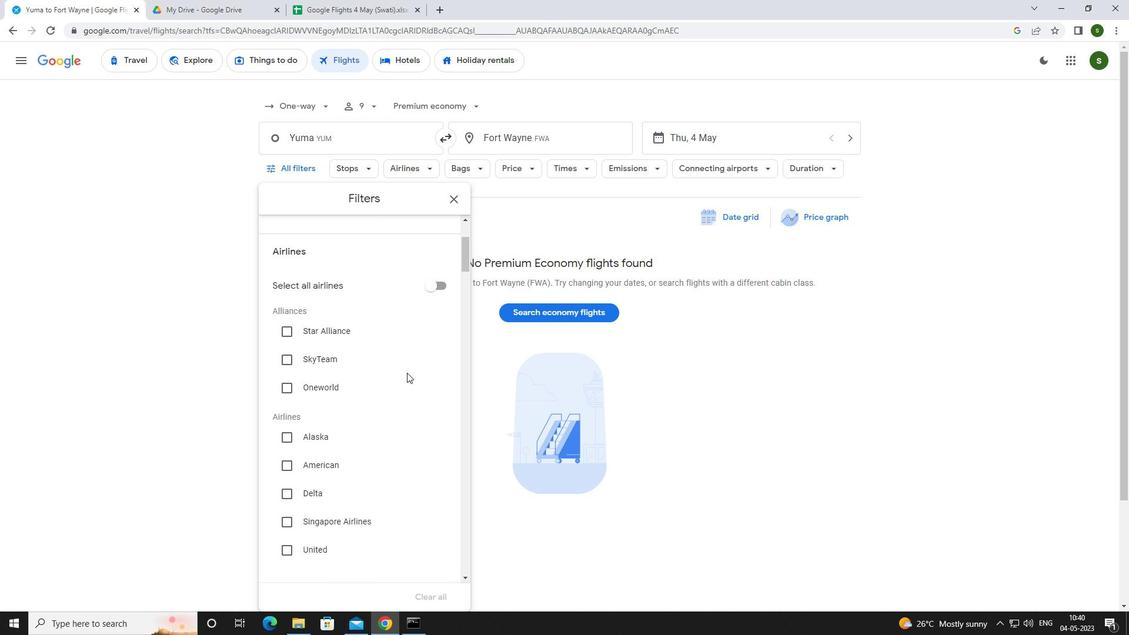 
Action: Mouse scrolled (407, 372) with delta (0, 0)
Screenshot: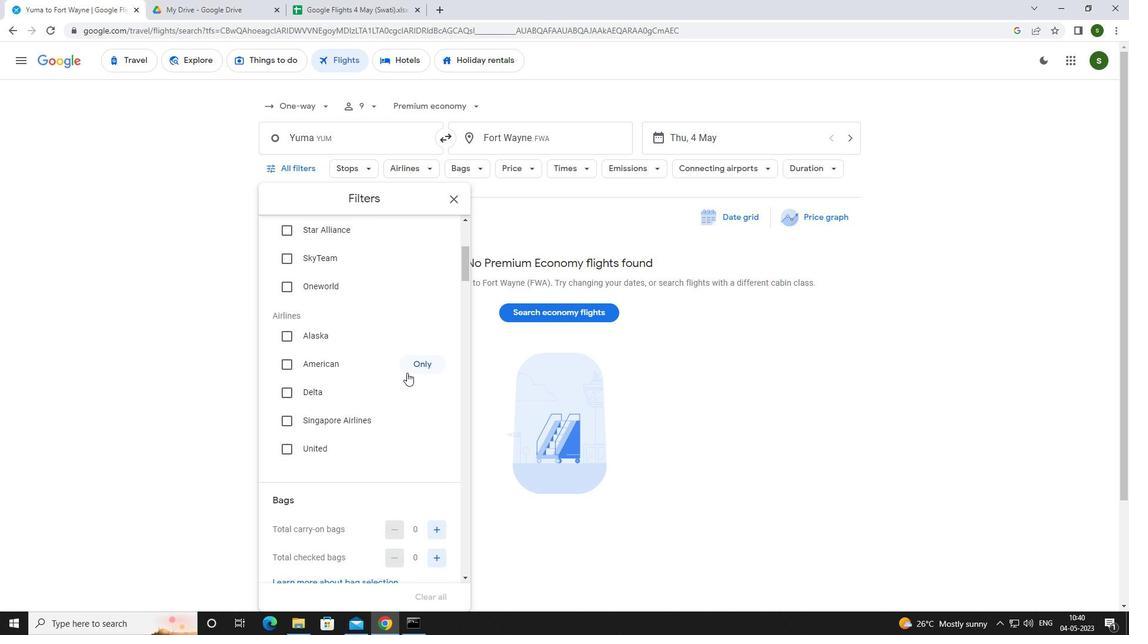 
Action: Mouse scrolled (407, 372) with delta (0, 0)
Screenshot: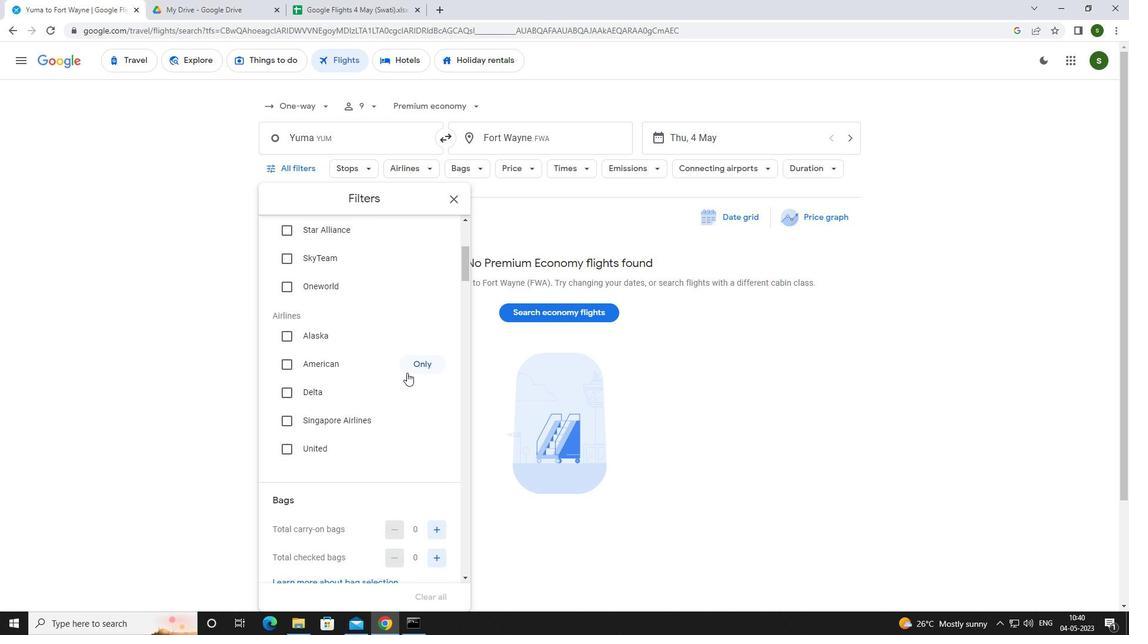 
Action: Mouse scrolled (407, 372) with delta (0, 0)
Screenshot: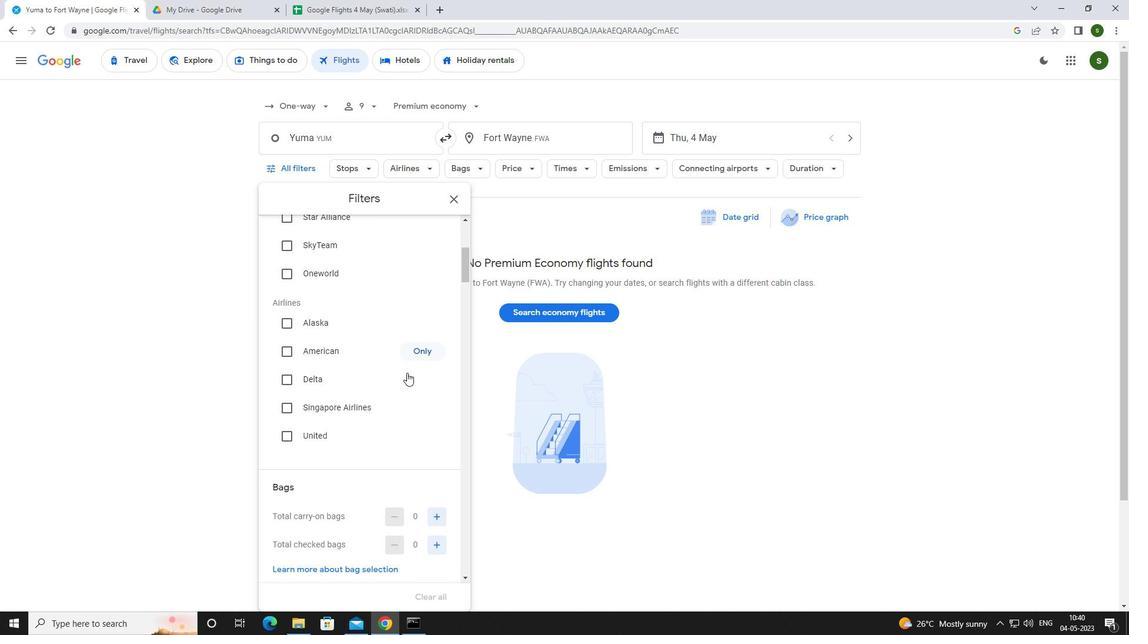 
Action: Mouse moved to (431, 376)
Screenshot: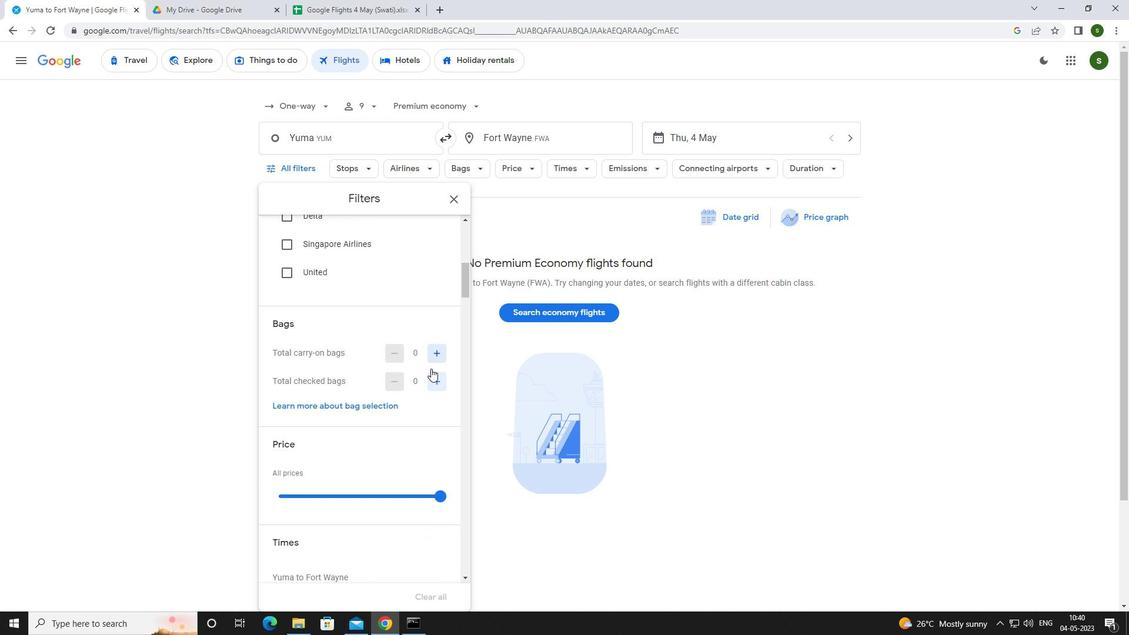 
Action: Mouse pressed left at (431, 376)
Screenshot: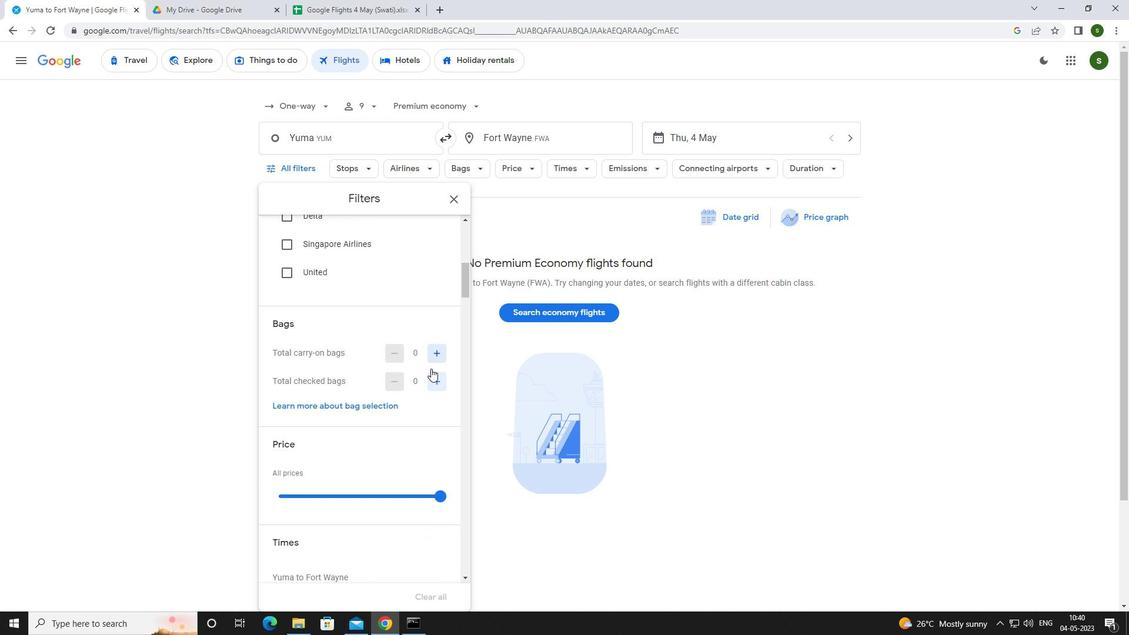 
Action: Mouse pressed left at (431, 376)
Screenshot: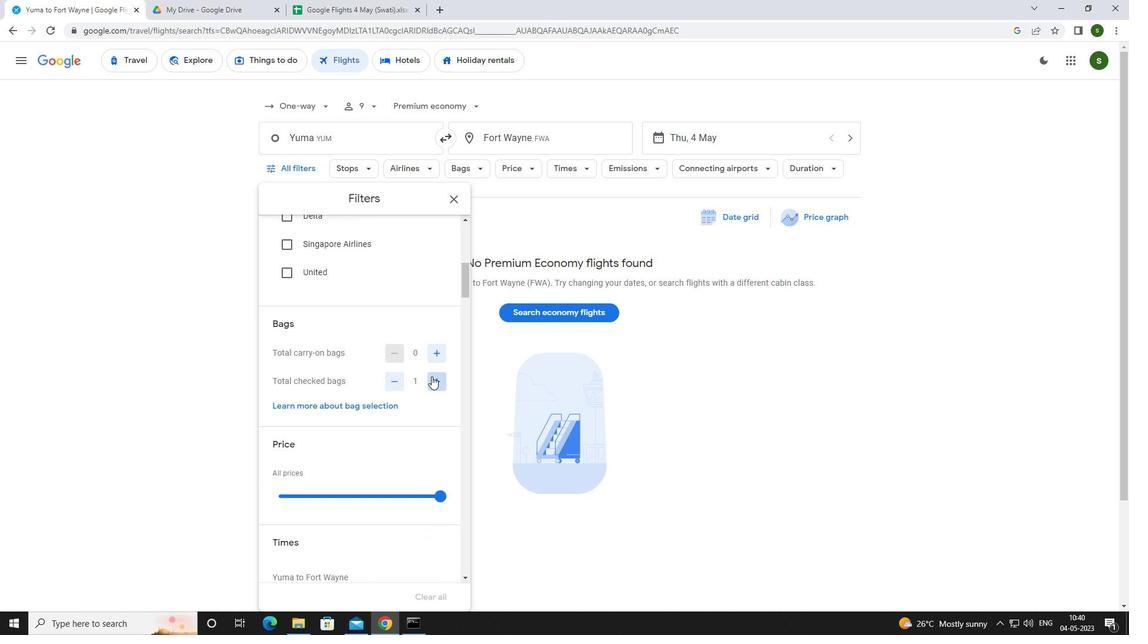
Action: Mouse scrolled (431, 375) with delta (0, 0)
Screenshot: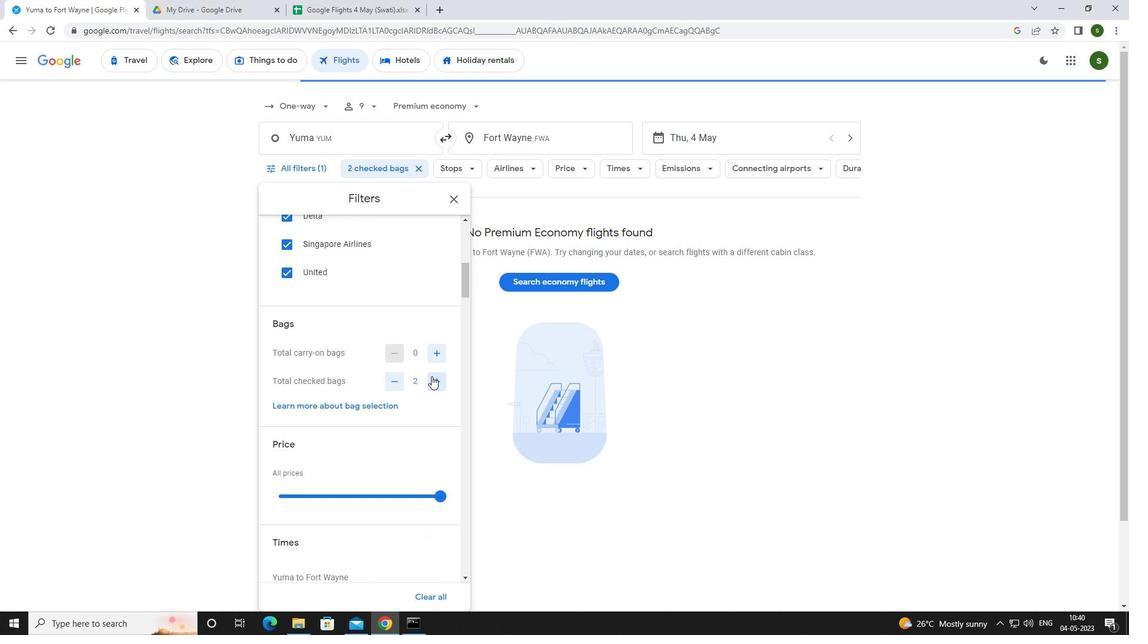 
Action: Mouse scrolled (431, 375) with delta (0, 0)
Screenshot: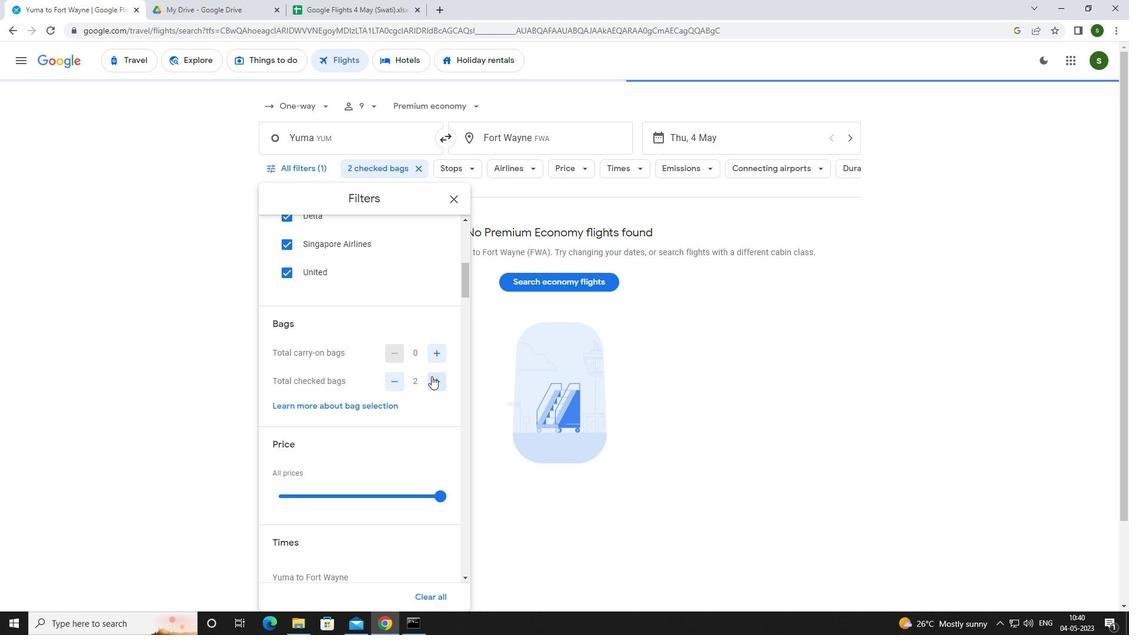
Action: Mouse moved to (437, 375)
Screenshot: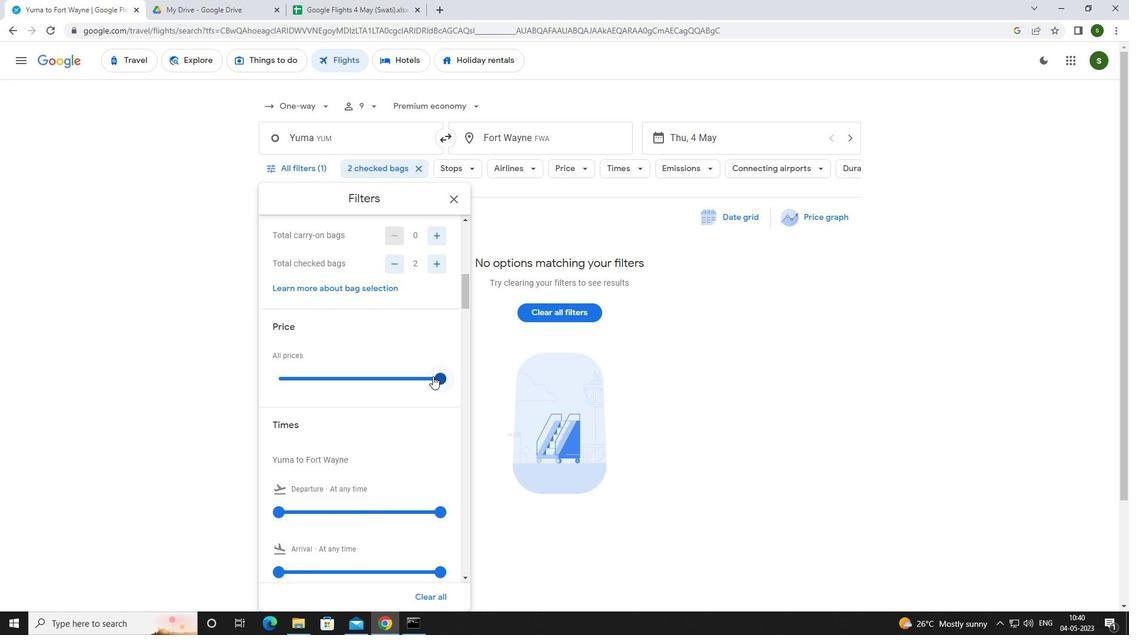 
Action: Mouse pressed left at (437, 375)
Screenshot: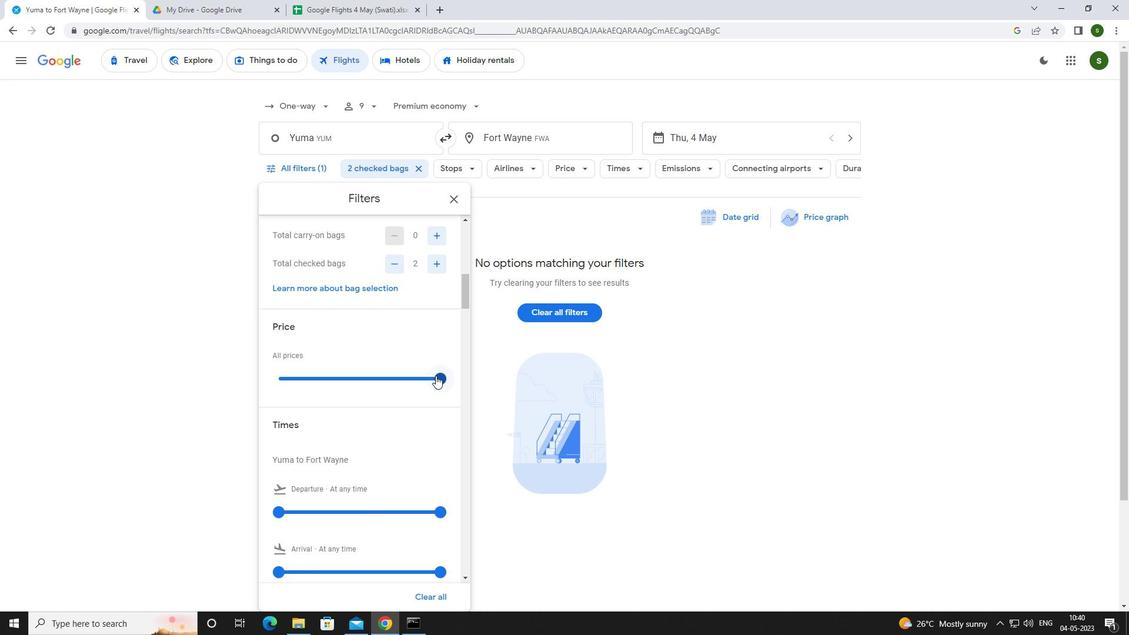 
Action: Mouse scrolled (437, 374) with delta (0, 0)
Screenshot: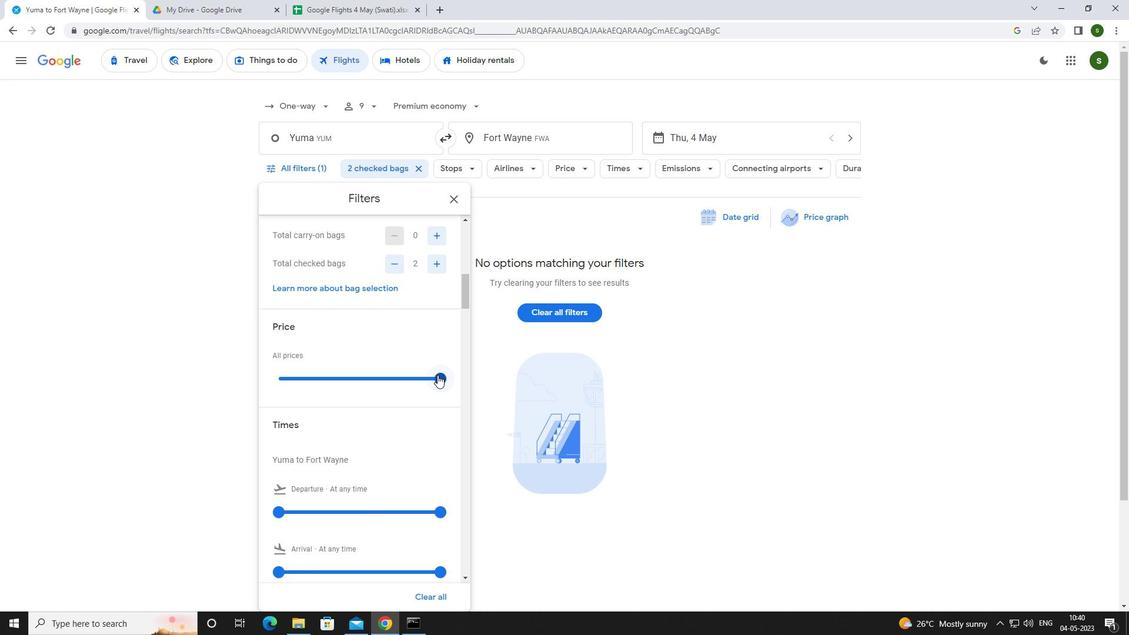 
Action: Mouse moved to (281, 455)
Screenshot: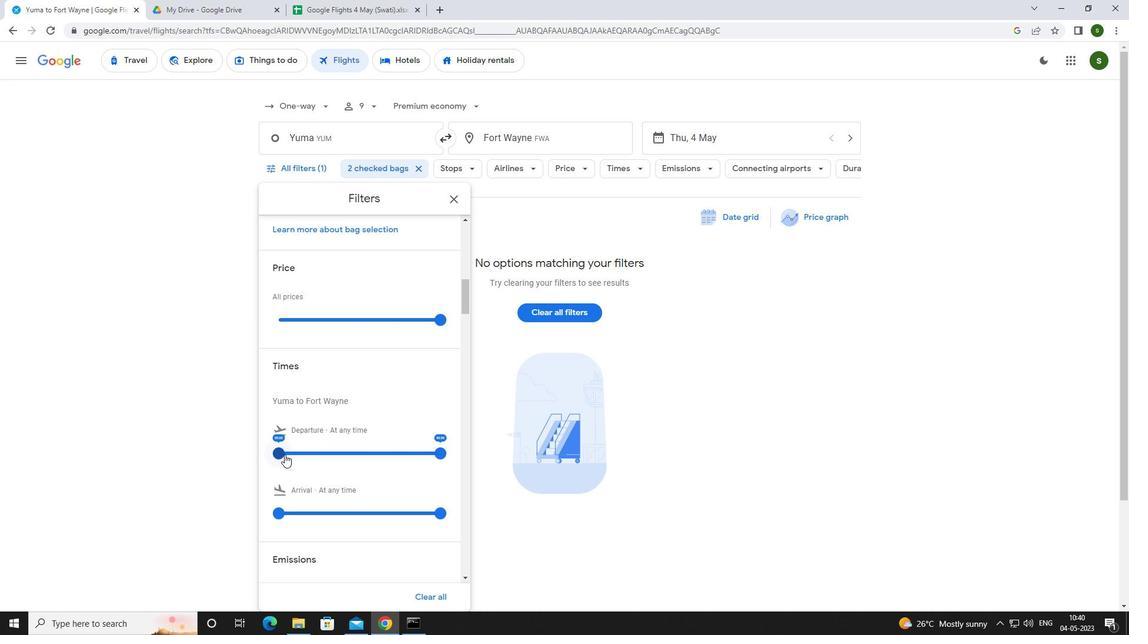
Action: Mouse pressed left at (281, 455)
Screenshot: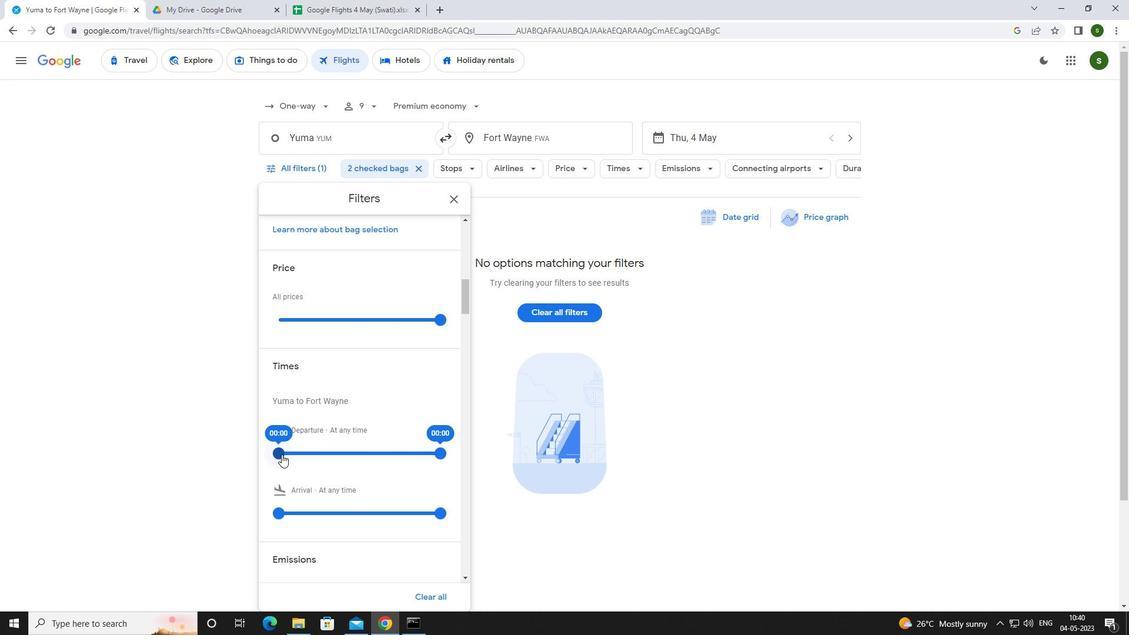 
Action: Mouse moved to (666, 411)
Screenshot: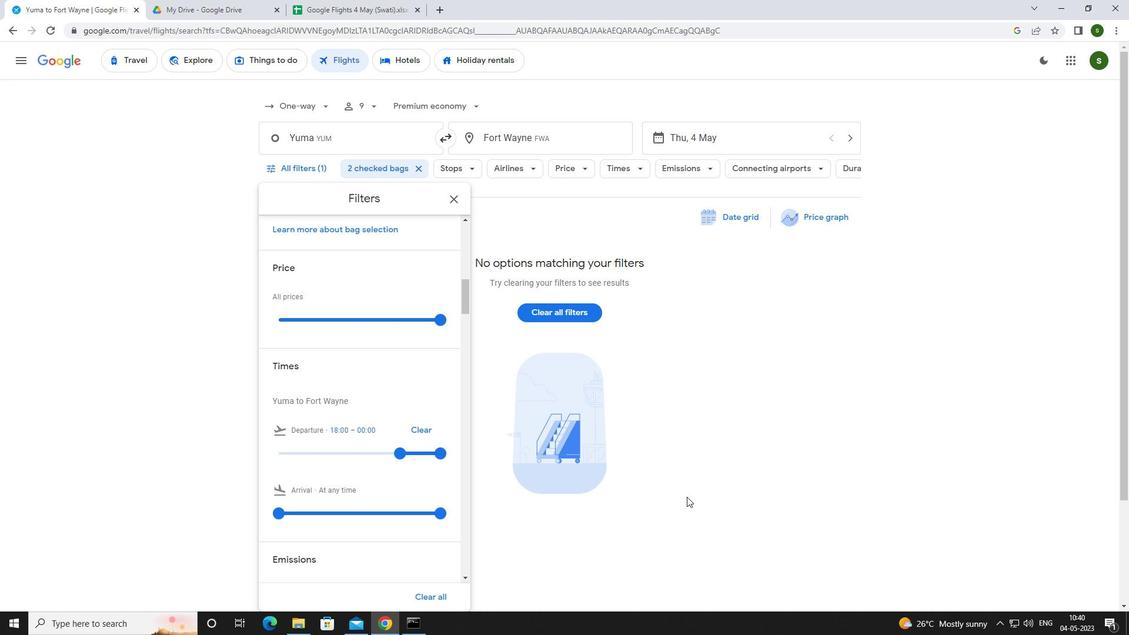 
Action: Mouse pressed left at (666, 411)
Screenshot: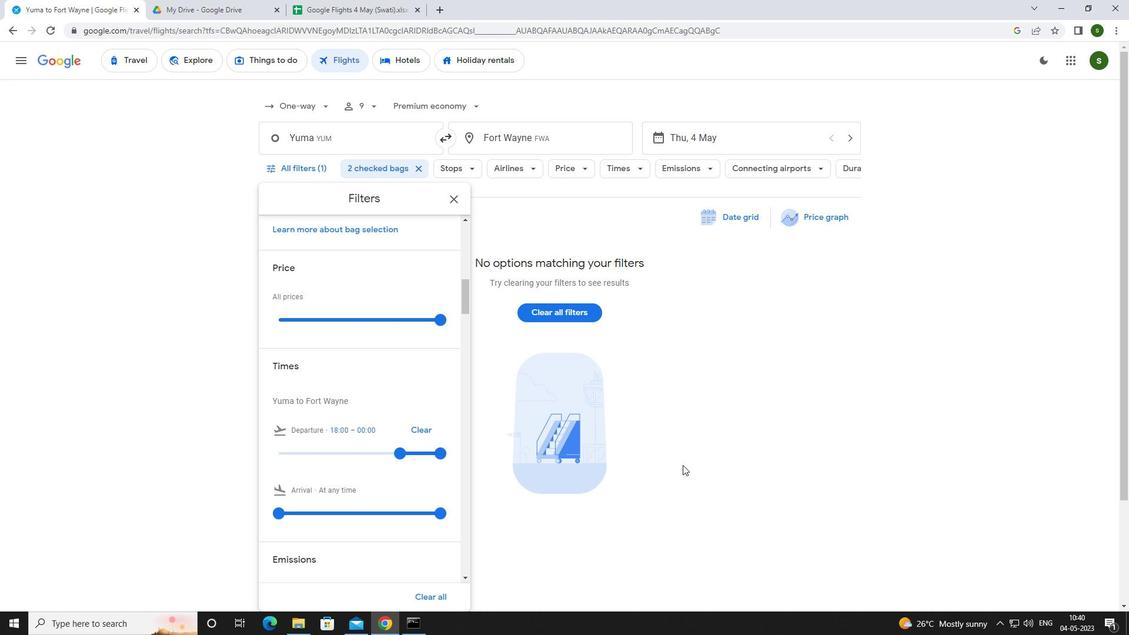 
